 Task: Find connections with filter location Magog with filter topic #Brandingwith filter profile language Spanish with filter current company Microchip Technology Inc. with filter school St. Agnes College, Mangalore-575002 with filter industry Retail Apparel and Fashion with filter service category Management Consulting with filter keywords title VP of Miscellaneous Stuff
Action: Mouse moved to (217, 277)
Screenshot: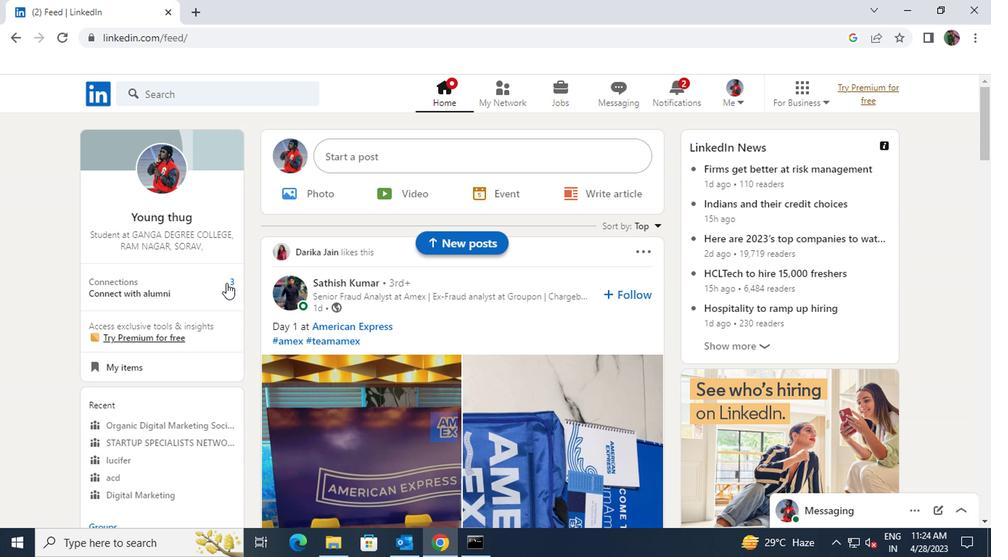 
Action: Mouse pressed left at (217, 277)
Screenshot: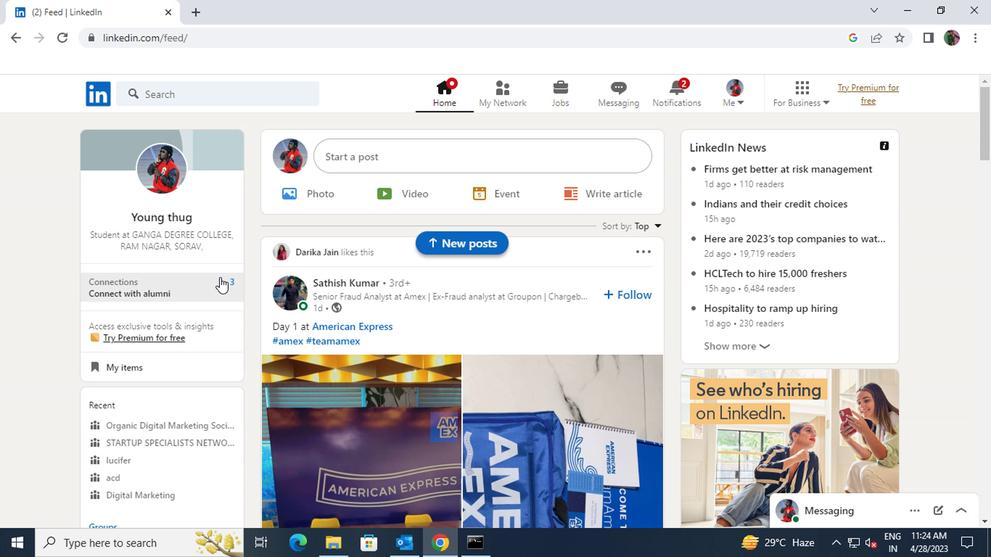
Action: Mouse moved to (218, 186)
Screenshot: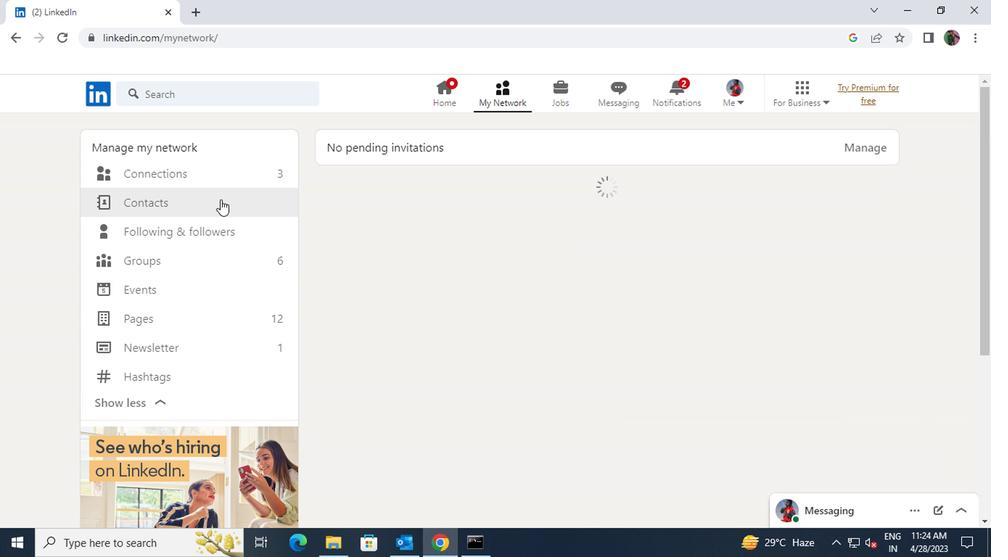 
Action: Mouse pressed left at (218, 186)
Screenshot: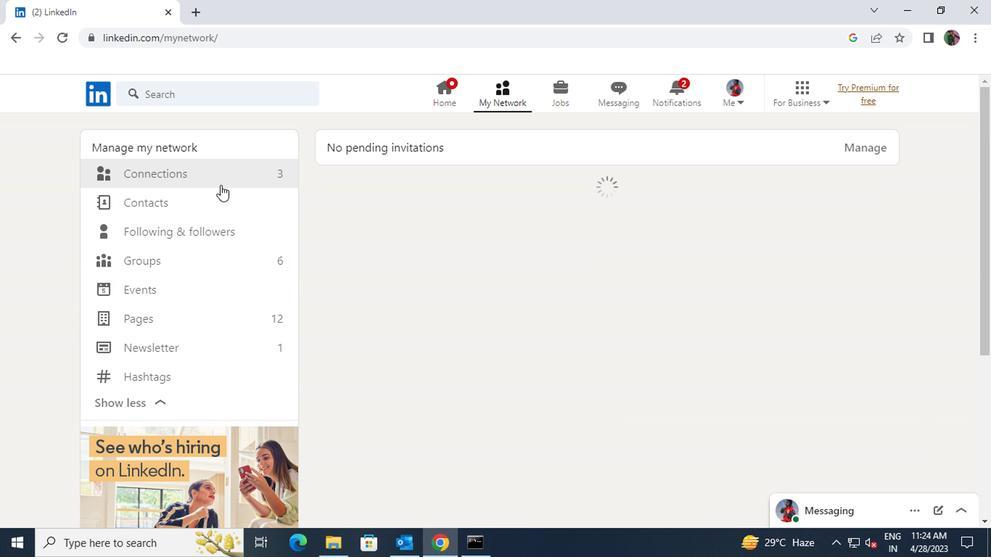 
Action: Mouse moved to (218, 179)
Screenshot: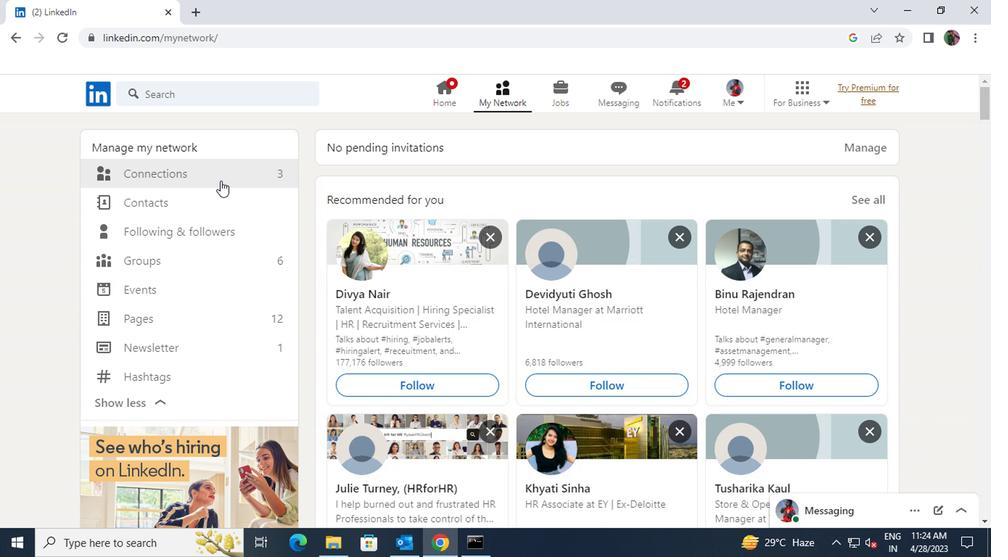 
Action: Mouse pressed left at (218, 179)
Screenshot: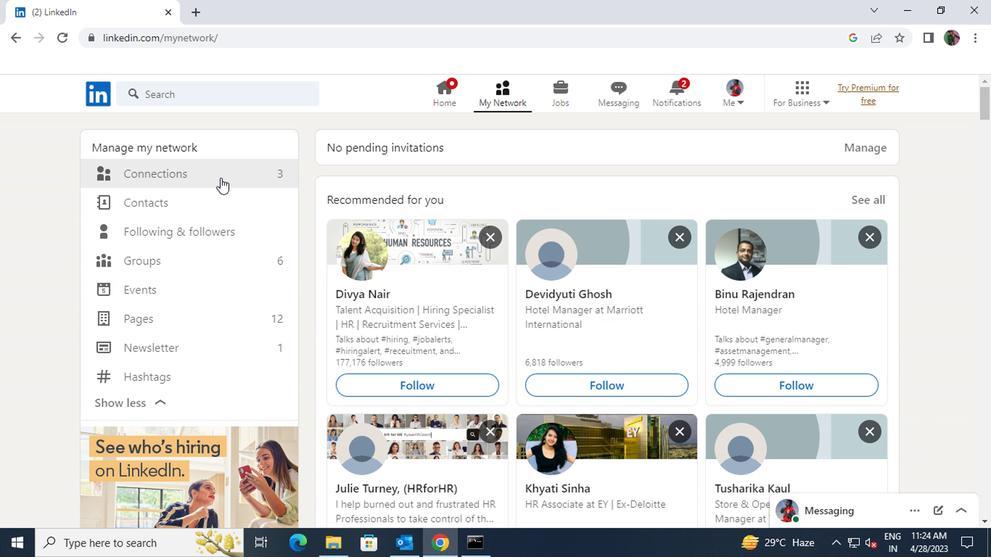 
Action: Mouse moved to (592, 177)
Screenshot: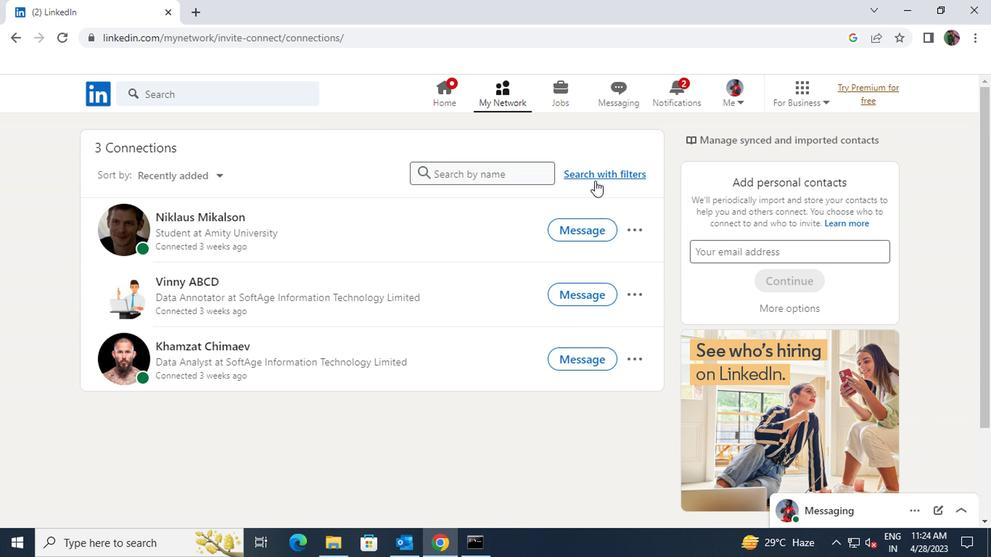 
Action: Mouse pressed left at (592, 177)
Screenshot: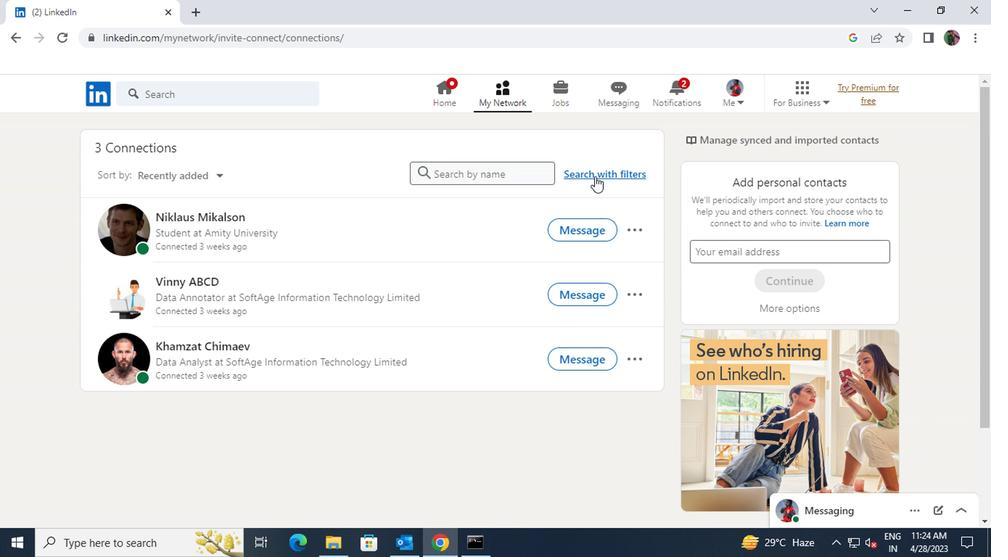 
Action: Mouse moved to (527, 130)
Screenshot: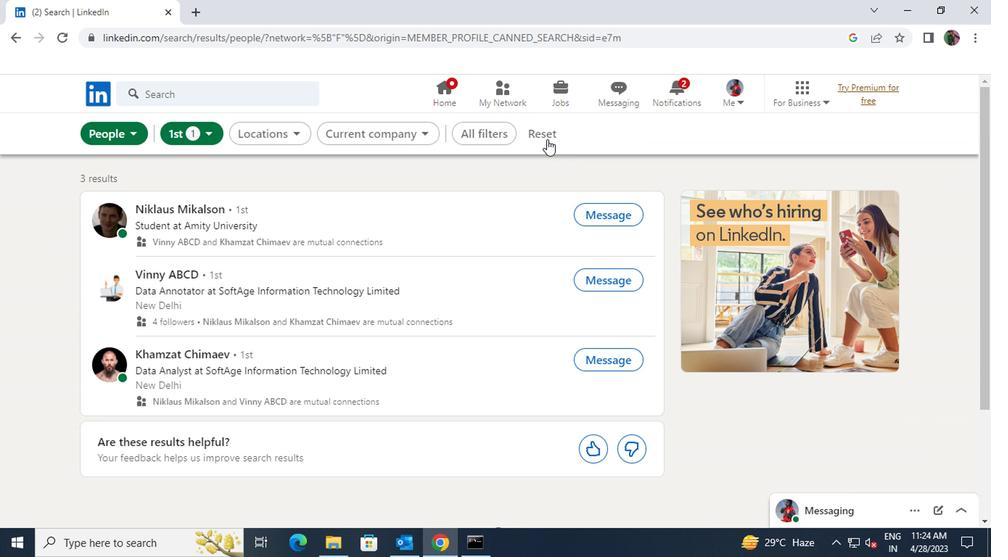 
Action: Mouse pressed left at (527, 130)
Screenshot: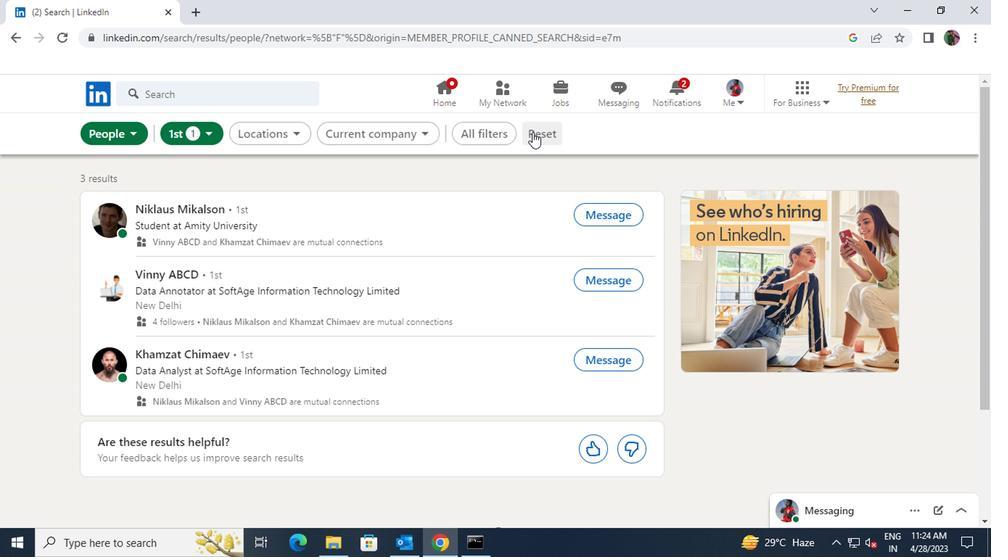 
Action: Mouse moved to (516, 128)
Screenshot: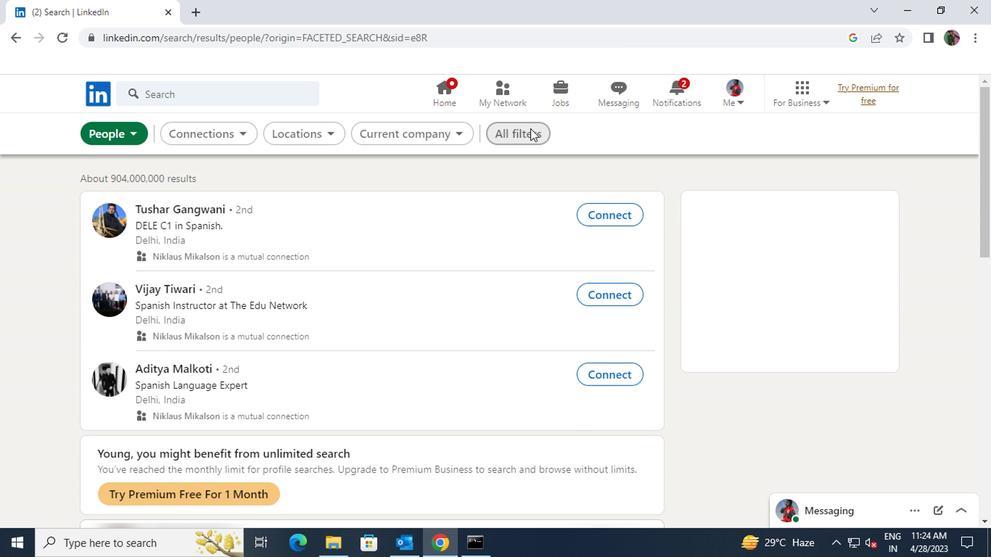 
Action: Mouse pressed left at (516, 128)
Screenshot: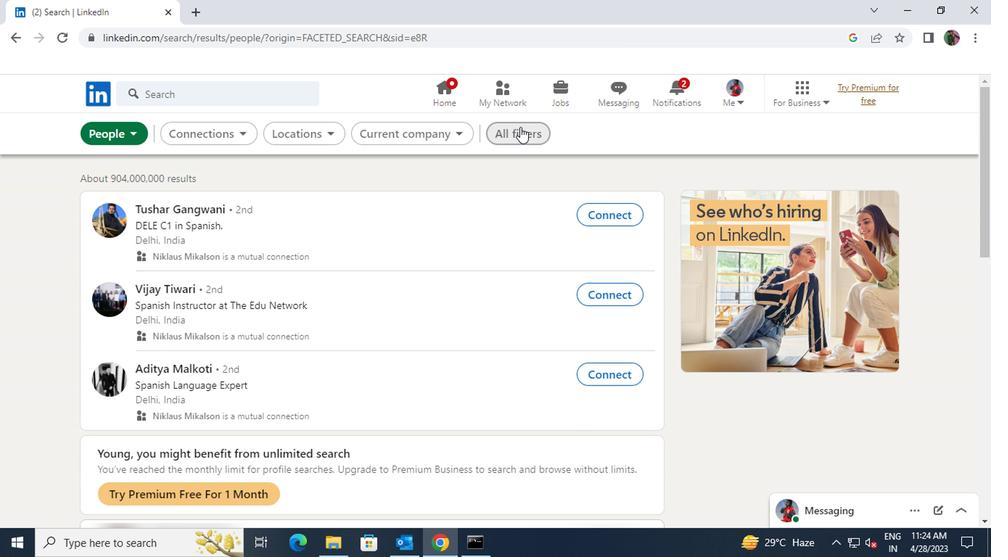 
Action: Mouse moved to (799, 339)
Screenshot: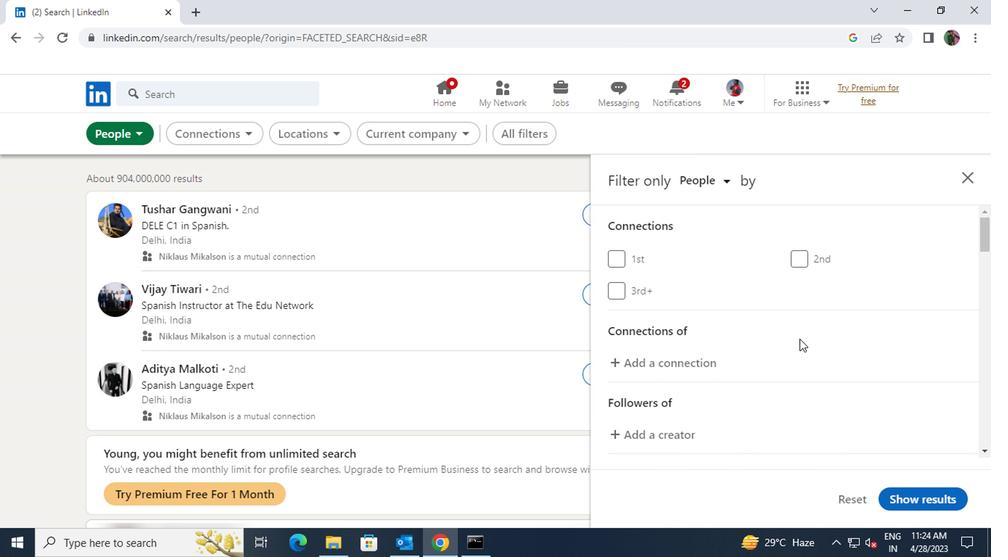 
Action: Mouse scrolled (799, 338) with delta (0, 0)
Screenshot: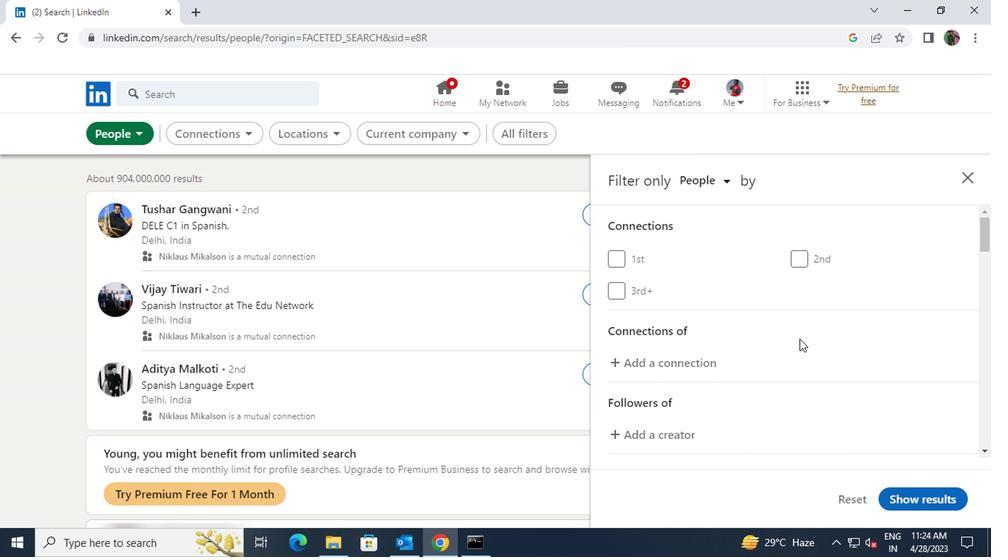 
Action: Mouse scrolled (799, 338) with delta (0, 0)
Screenshot: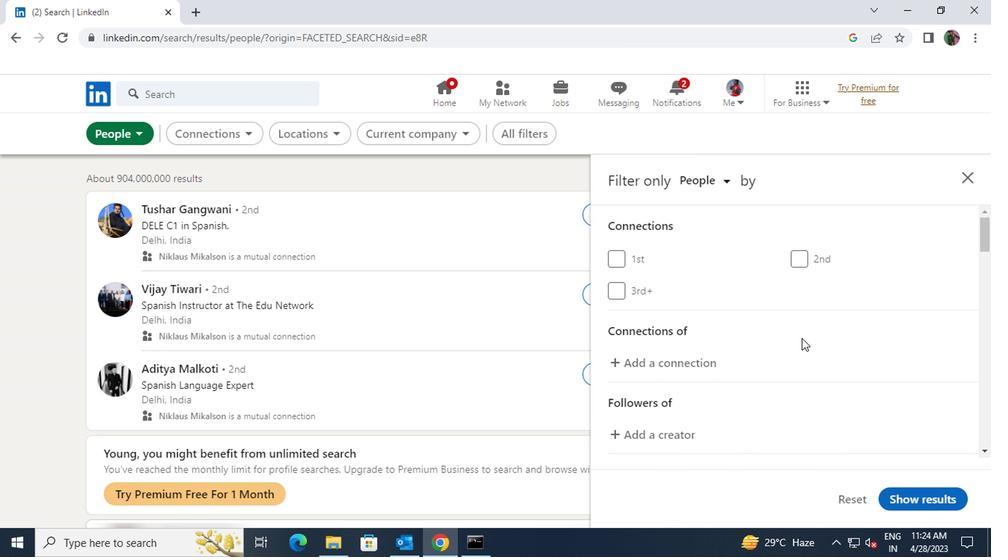 
Action: Mouse moved to (799, 338)
Screenshot: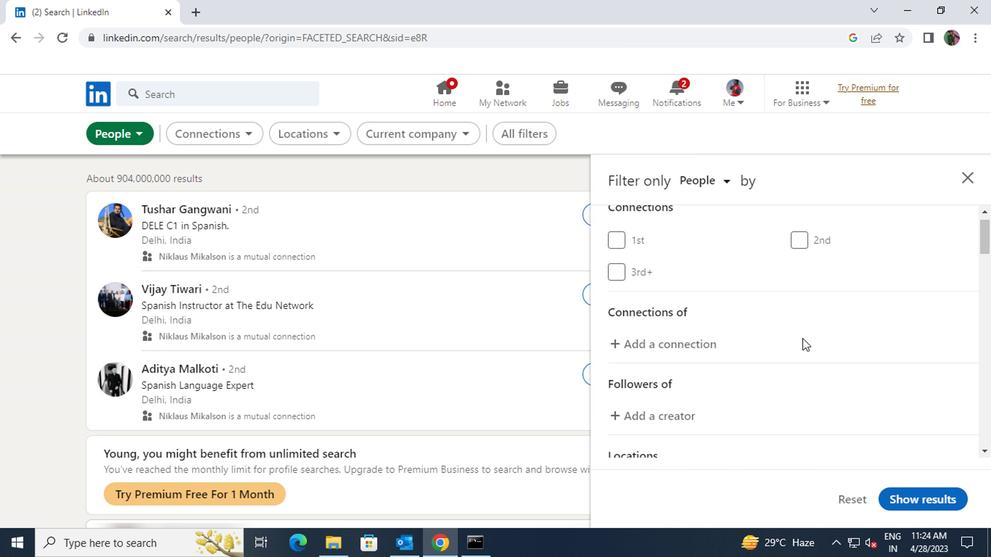 
Action: Mouse scrolled (799, 338) with delta (0, 0)
Screenshot: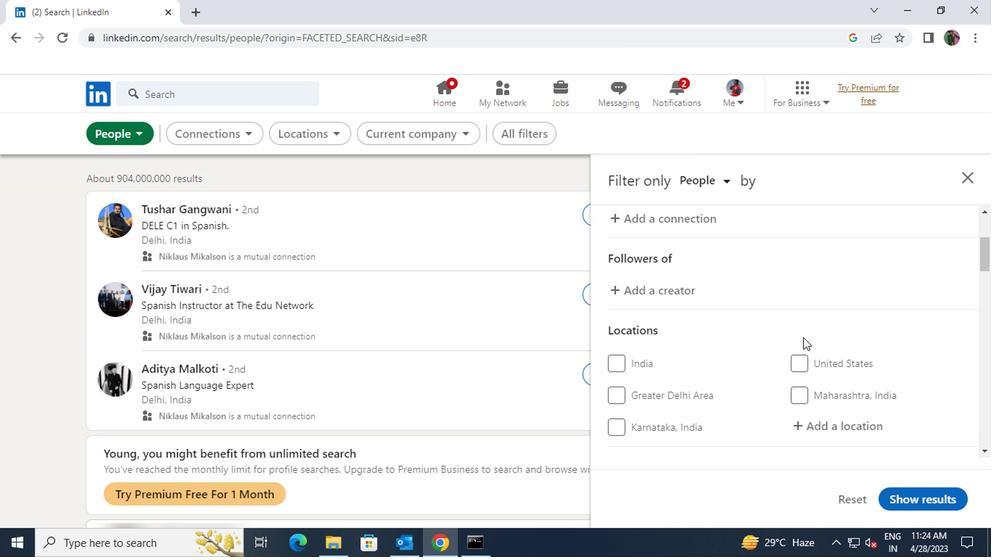 
Action: Mouse moved to (799, 347)
Screenshot: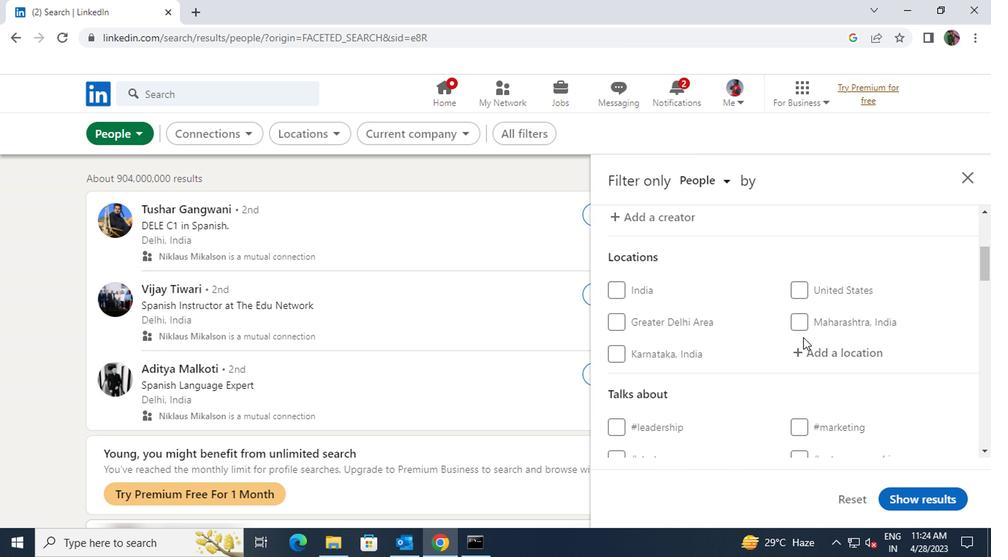 
Action: Mouse pressed left at (799, 347)
Screenshot: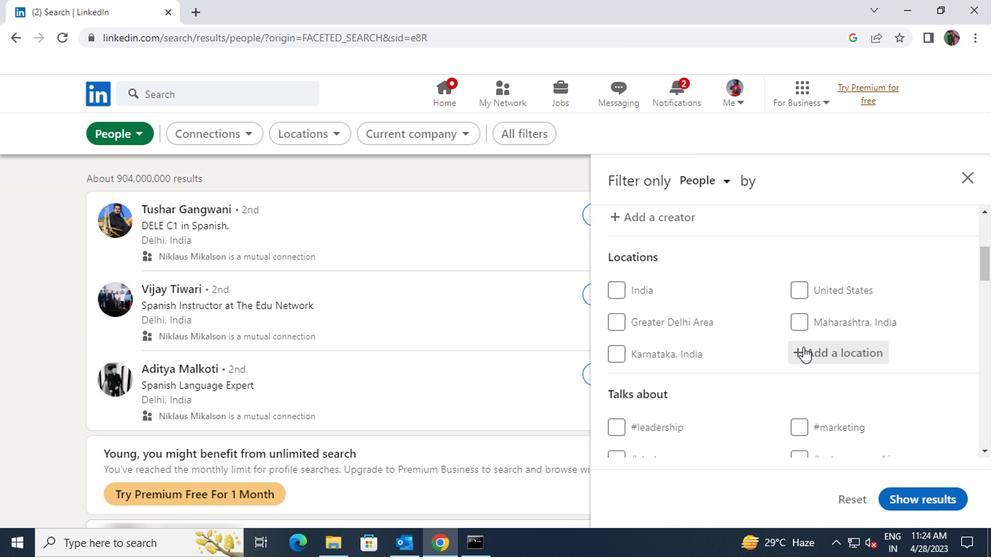 
Action: Key pressed <Key.shift>MAGOG
Screenshot: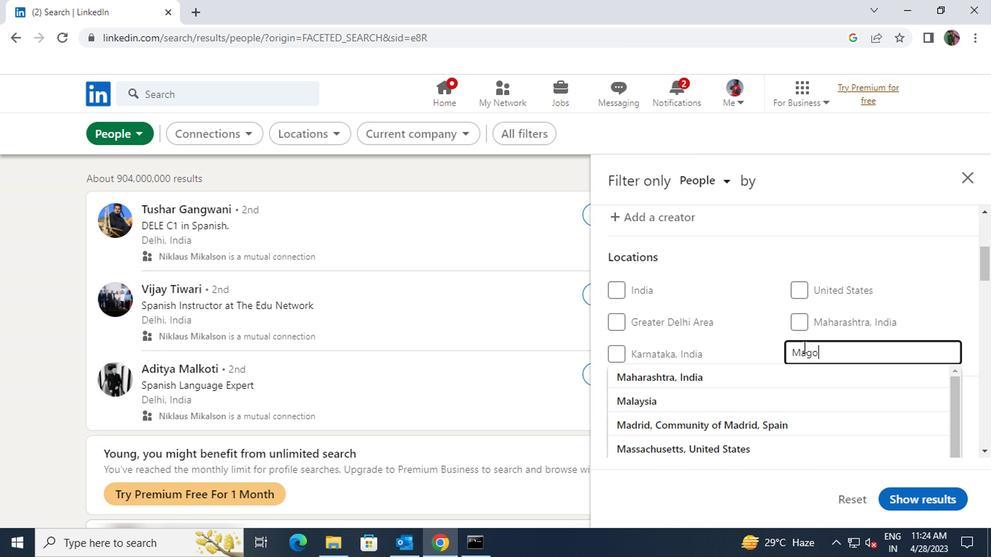 
Action: Mouse moved to (791, 373)
Screenshot: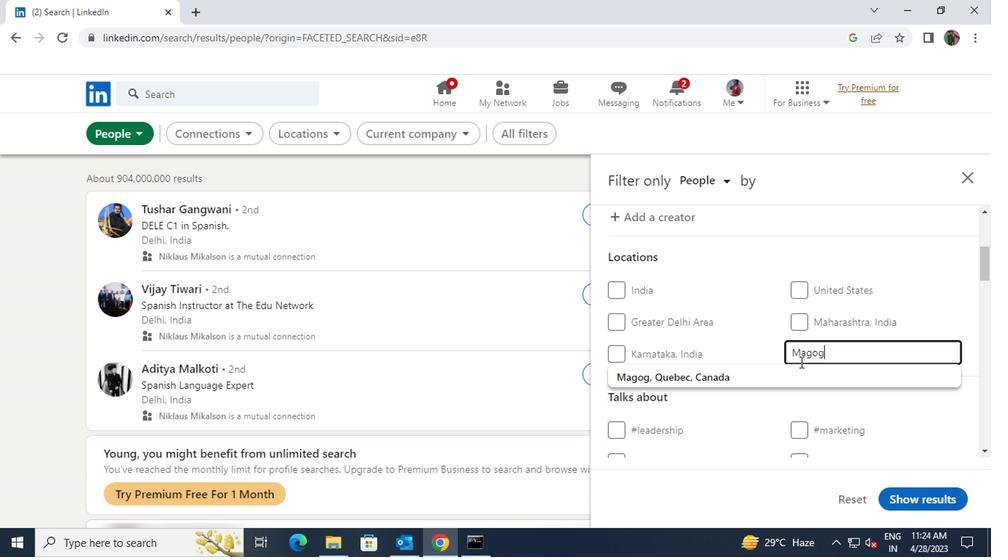
Action: Mouse pressed left at (791, 373)
Screenshot: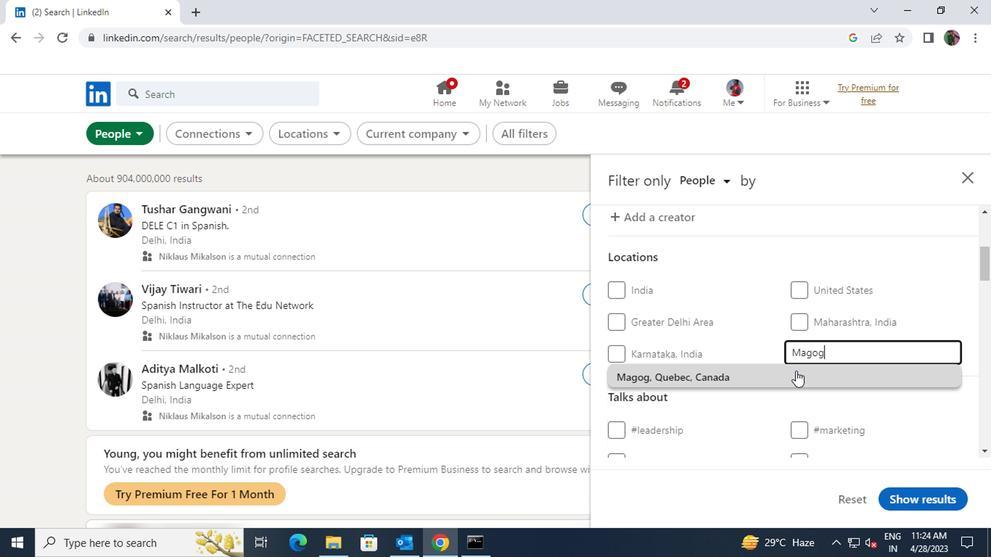 
Action: Mouse scrolled (791, 372) with delta (0, 0)
Screenshot: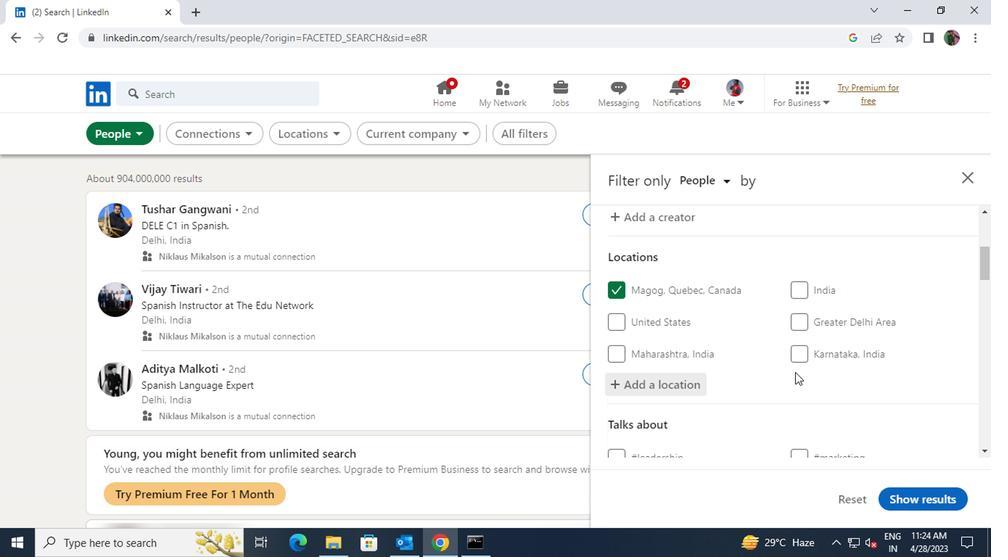 
Action: Mouse scrolled (791, 372) with delta (0, 0)
Screenshot: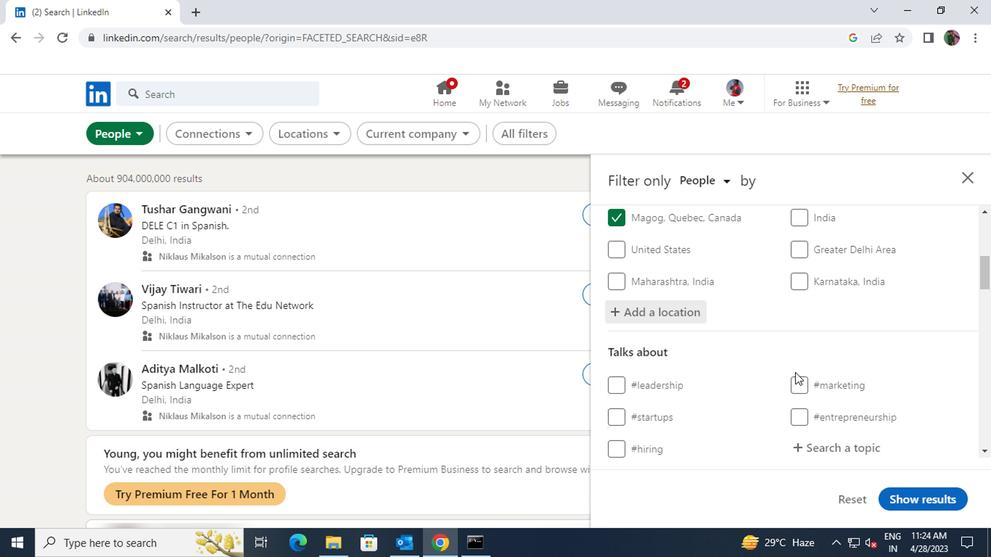 
Action: Mouse moved to (792, 376)
Screenshot: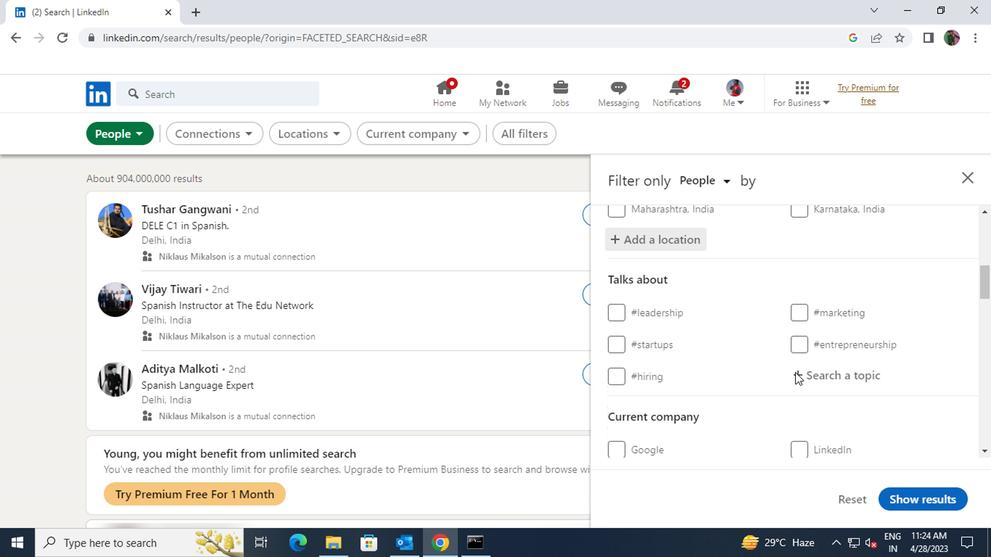 
Action: Mouse pressed left at (792, 376)
Screenshot: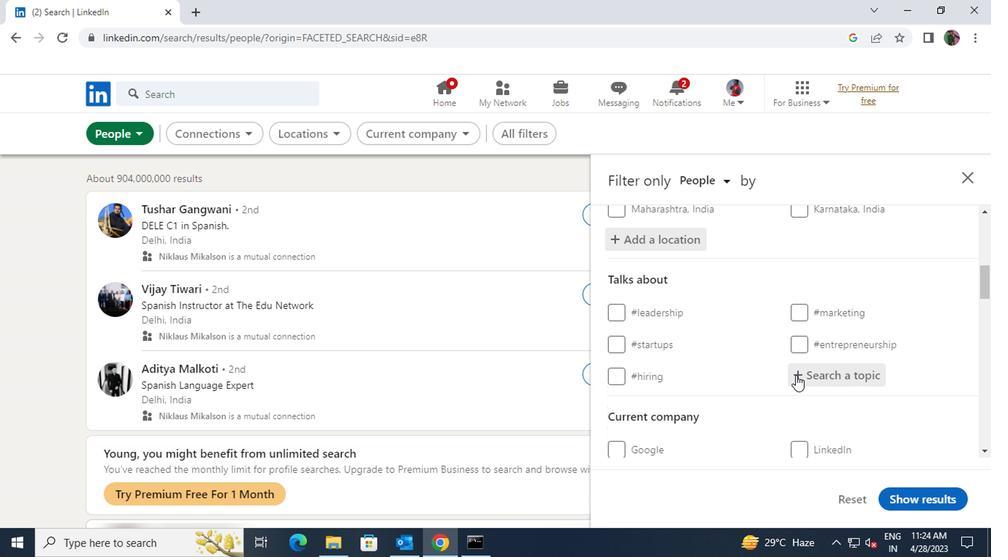 
Action: Key pressed <Key.shift>BRANDING
Screenshot: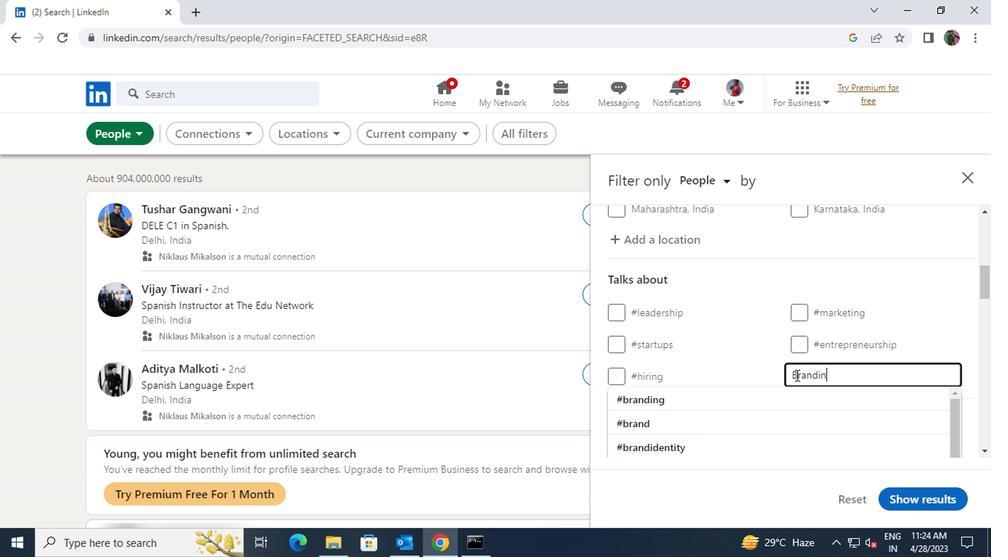 
Action: Mouse moved to (785, 395)
Screenshot: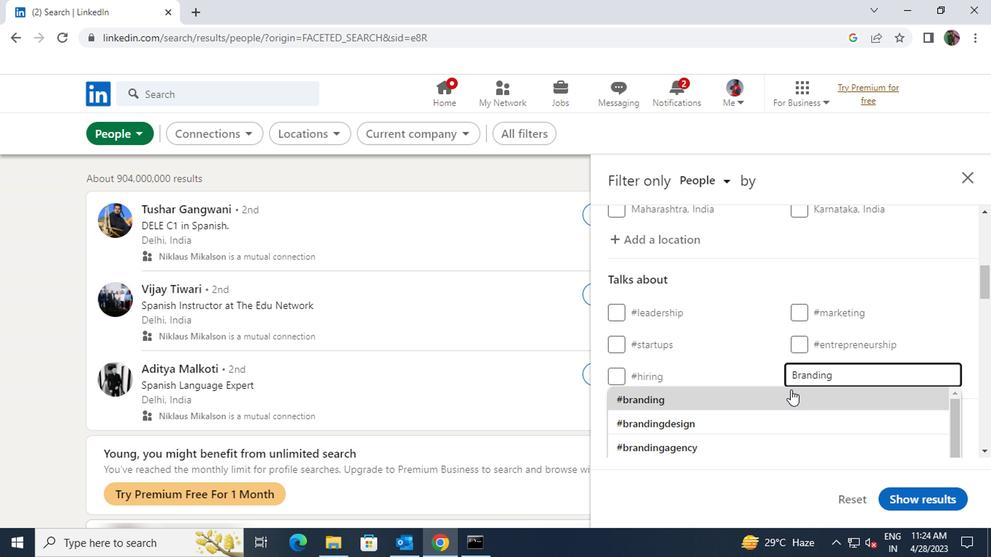 
Action: Mouse pressed left at (785, 395)
Screenshot: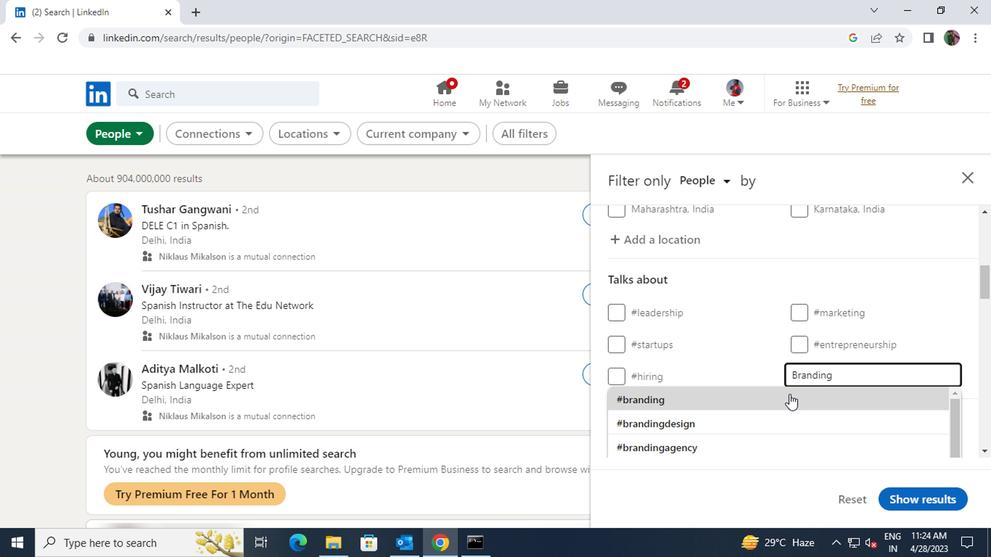 
Action: Mouse scrolled (785, 394) with delta (0, -1)
Screenshot: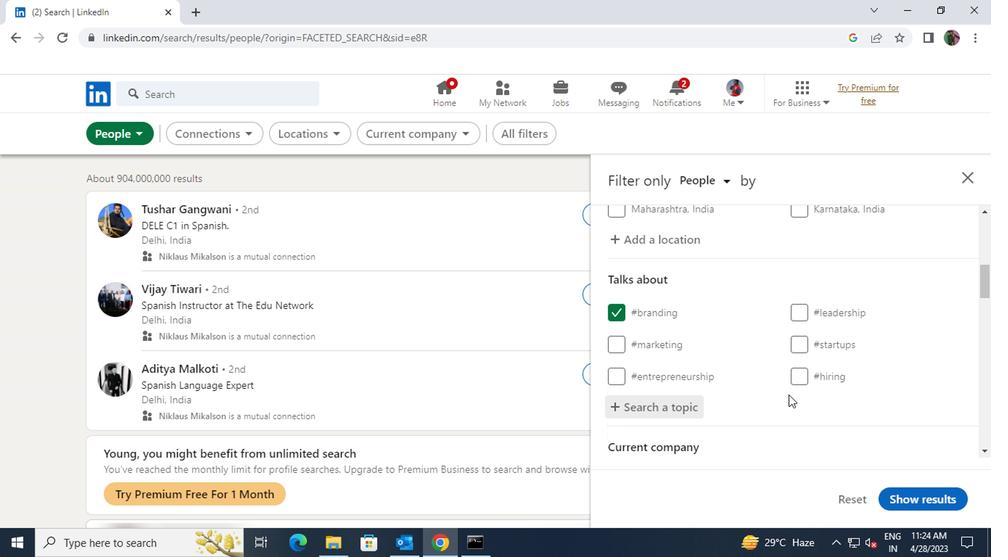 
Action: Mouse scrolled (785, 394) with delta (0, -1)
Screenshot: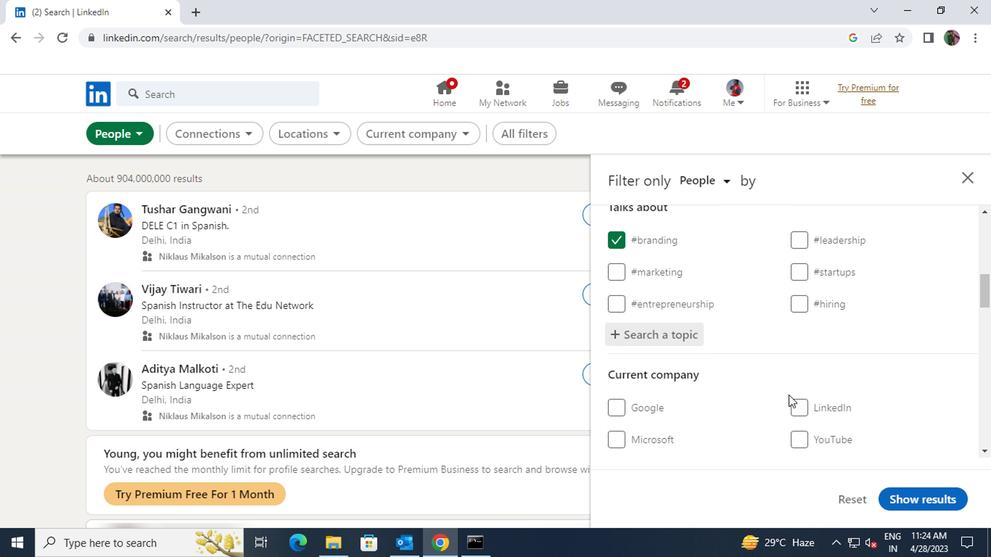 
Action: Mouse scrolled (785, 394) with delta (0, -1)
Screenshot: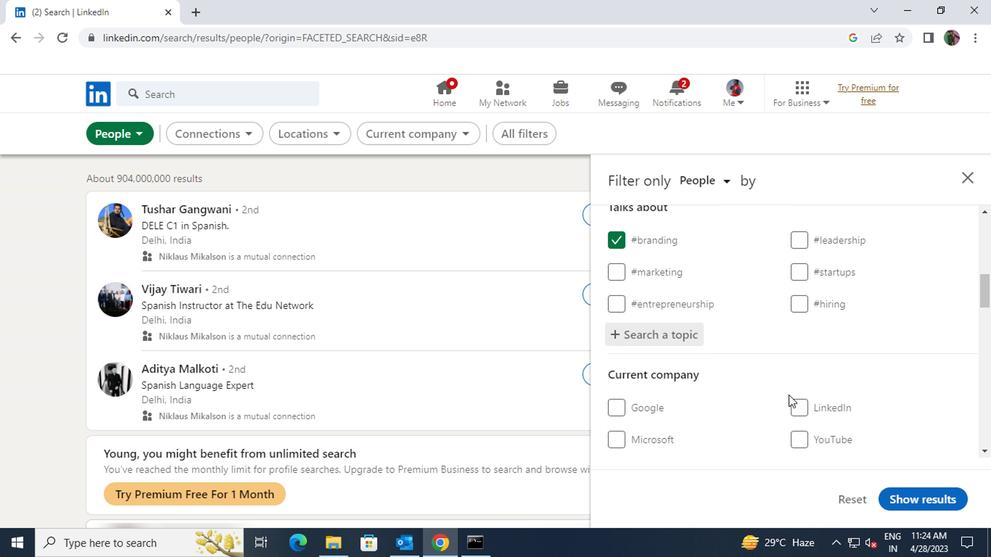 
Action: Mouse scrolled (785, 394) with delta (0, -1)
Screenshot: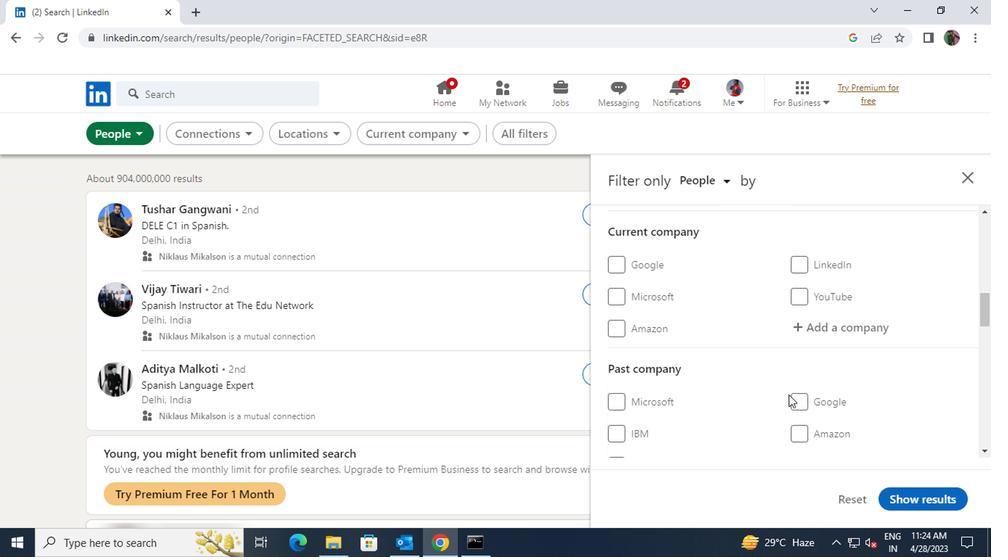 
Action: Mouse scrolled (785, 394) with delta (0, -1)
Screenshot: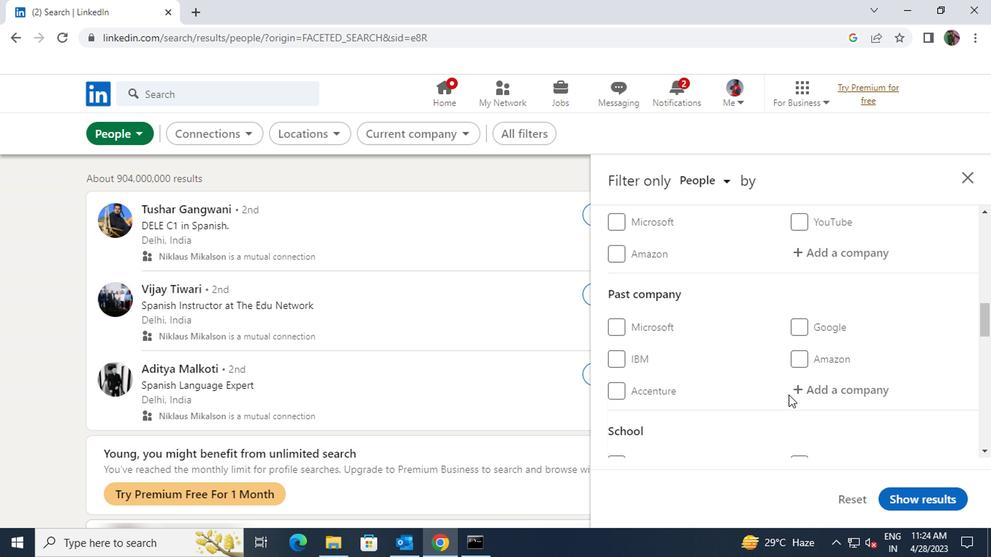 
Action: Mouse scrolled (785, 394) with delta (0, -1)
Screenshot: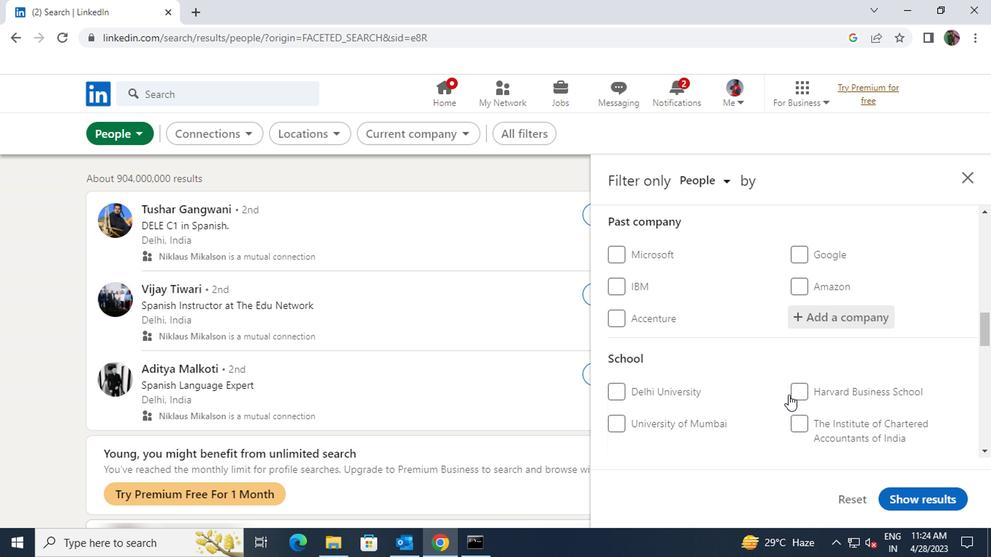 
Action: Mouse scrolled (785, 394) with delta (0, -1)
Screenshot: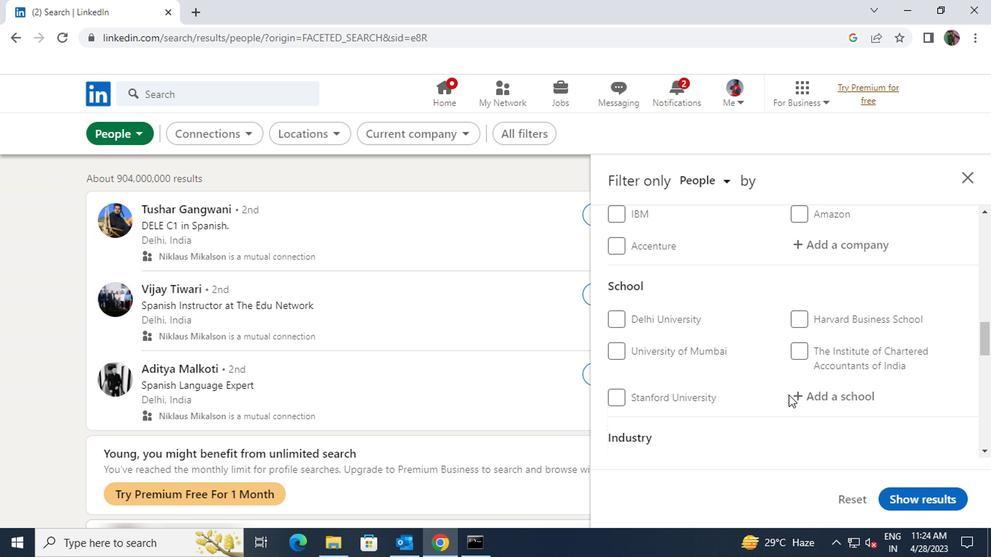
Action: Mouse scrolled (785, 394) with delta (0, -1)
Screenshot: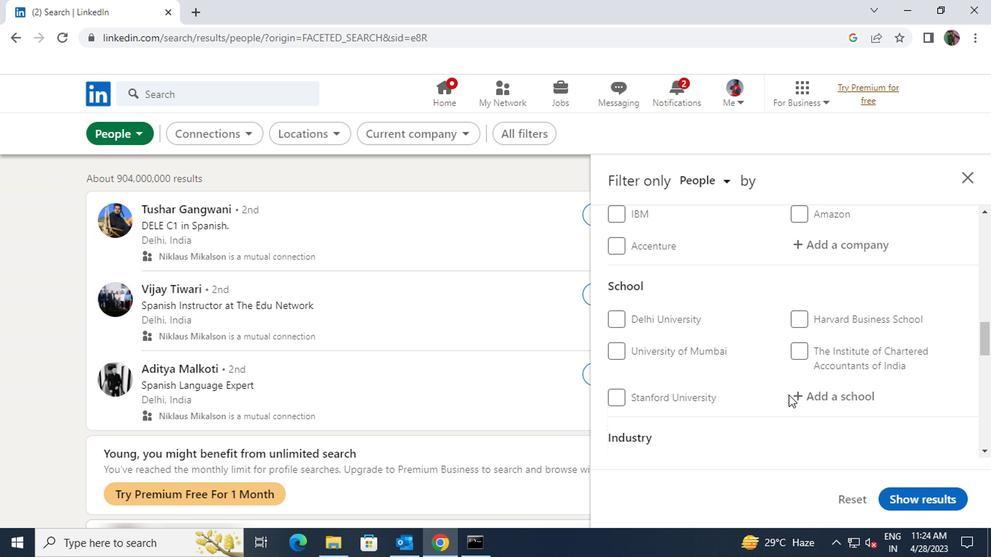 
Action: Mouse scrolled (785, 394) with delta (0, -1)
Screenshot: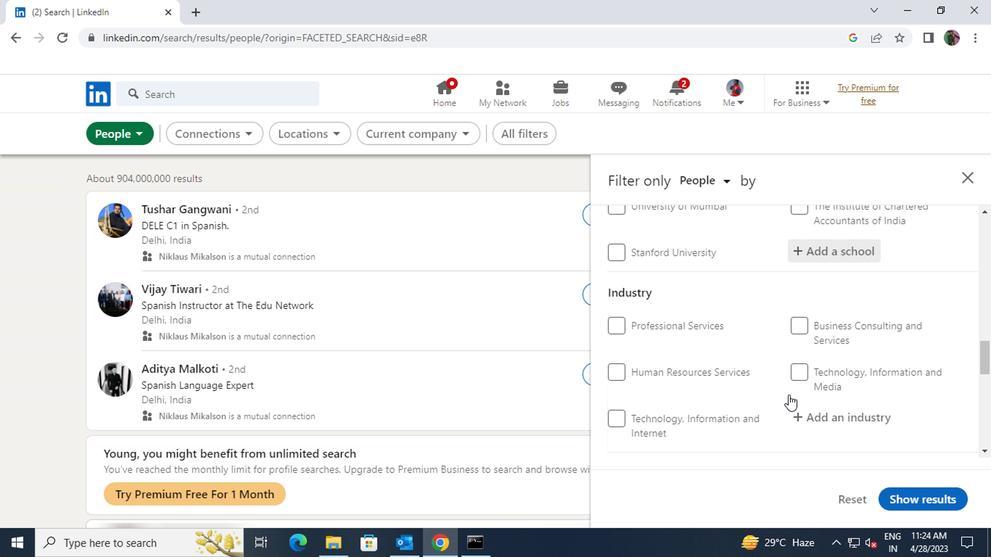 
Action: Mouse scrolled (785, 394) with delta (0, -1)
Screenshot: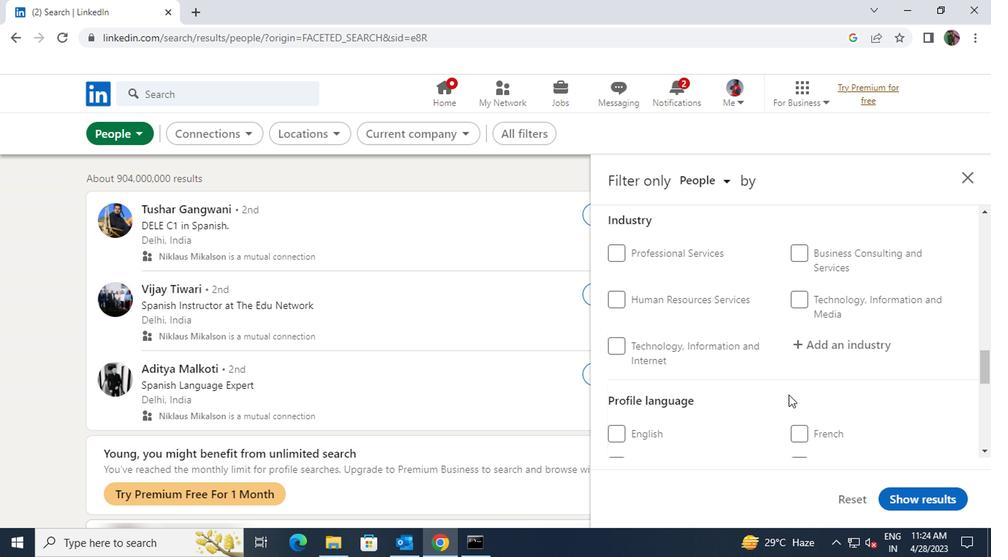 
Action: Mouse moved to (618, 392)
Screenshot: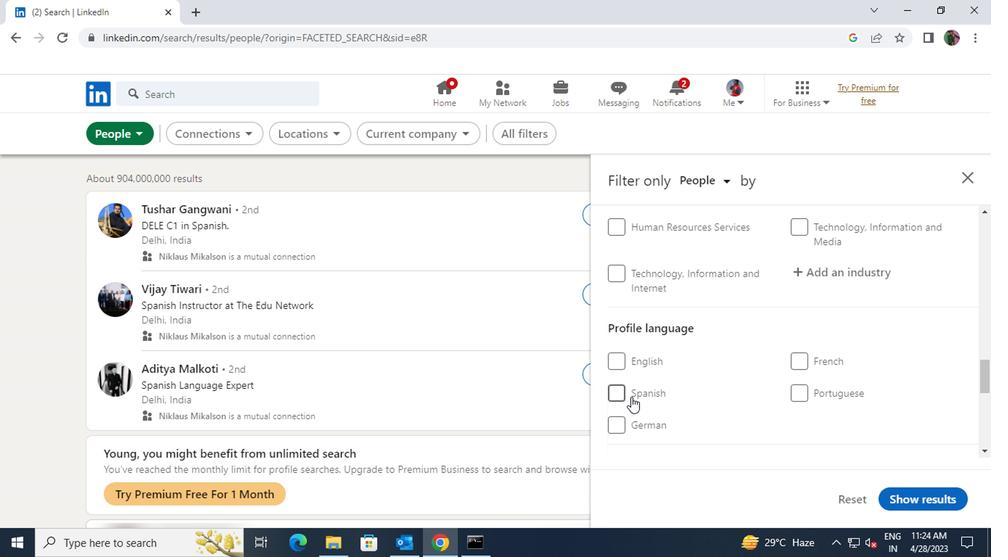 
Action: Mouse pressed left at (618, 392)
Screenshot: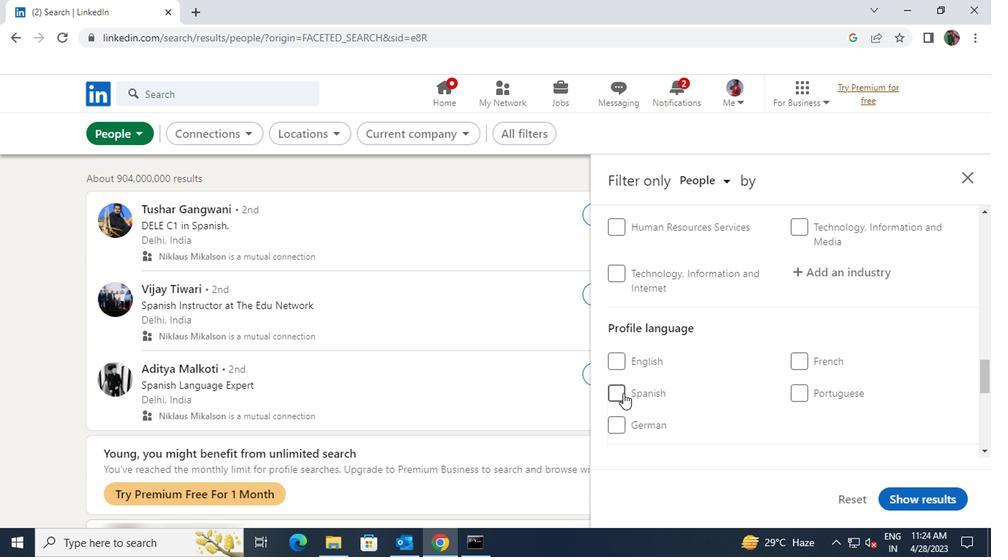 
Action: Mouse moved to (716, 392)
Screenshot: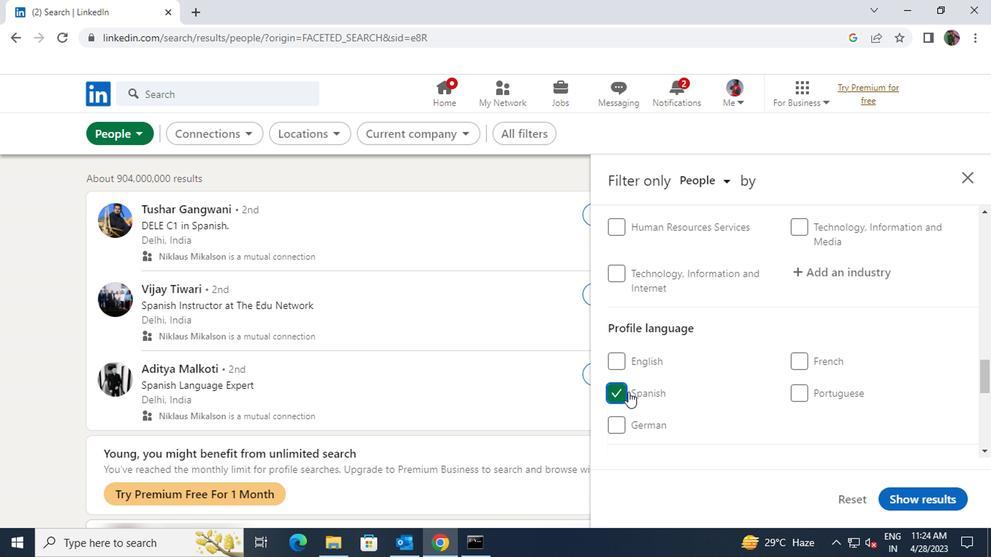 
Action: Mouse scrolled (716, 392) with delta (0, 0)
Screenshot: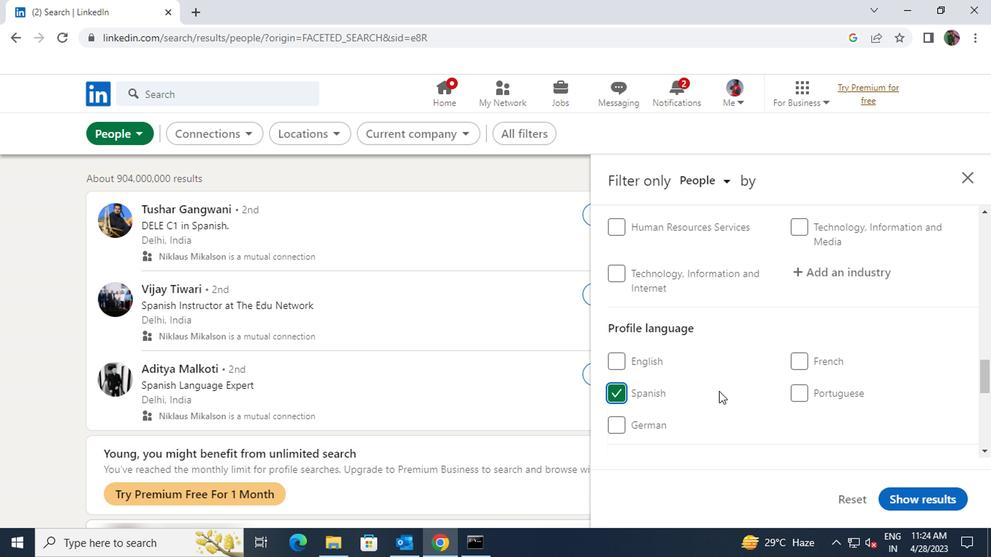 
Action: Mouse scrolled (716, 392) with delta (0, 0)
Screenshot: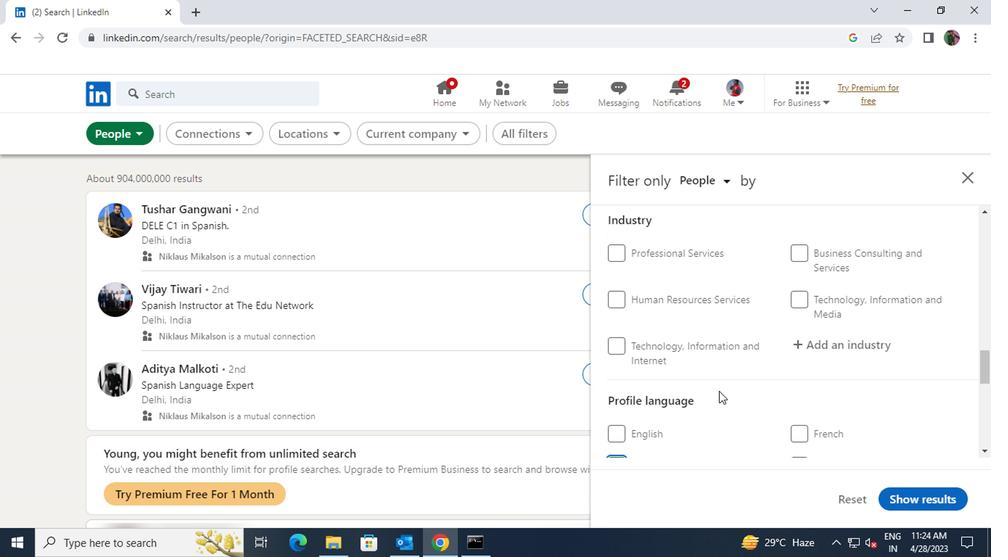 
Action: Mouse scrolled (716, 392) with delta (0, 0)
Screenshot: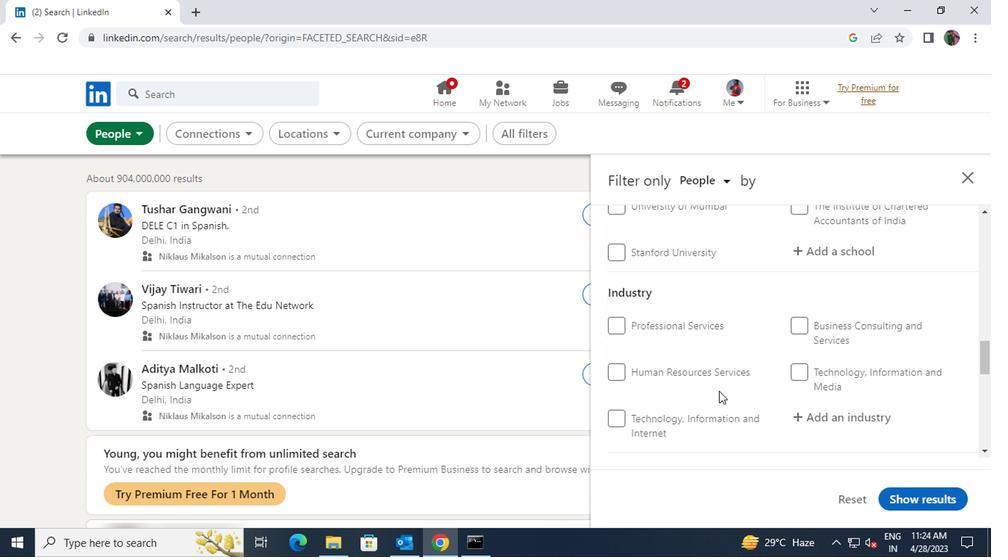 
Action: Mouse scrolled (716, 392) with delta (0, 0)
Screenshot: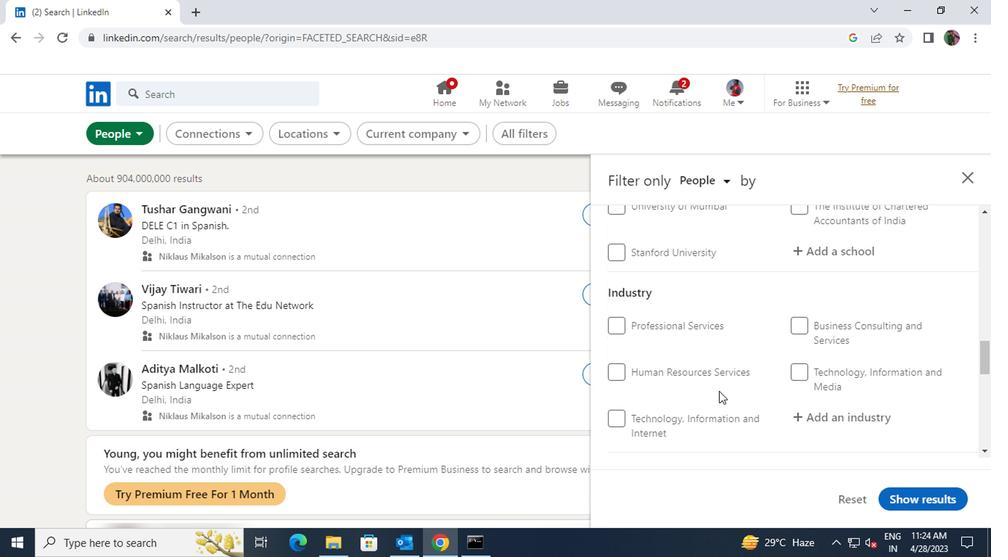 
Action: Mouse scrolled (716, 392) with delta (0, 0)
Screenshot: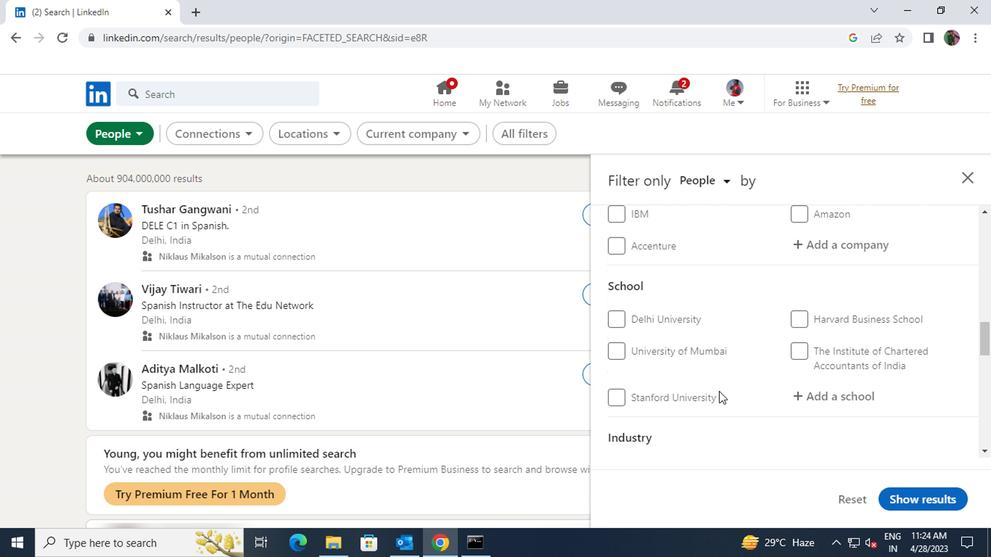 
Action: Mouse moved to (797, 340)
Screenshot: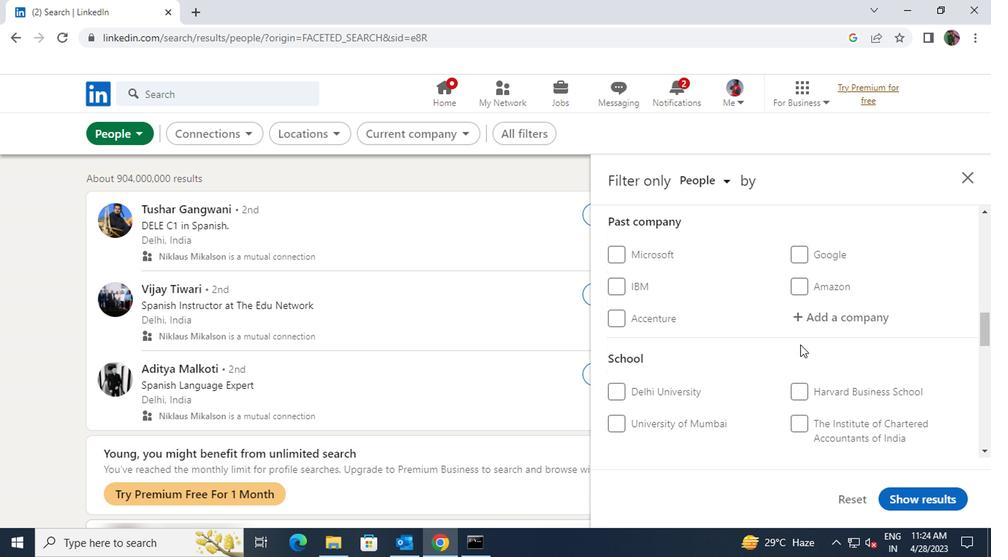 
Action: Mouse scrolled (797, 340) with delta (0, 0)
Screenshot: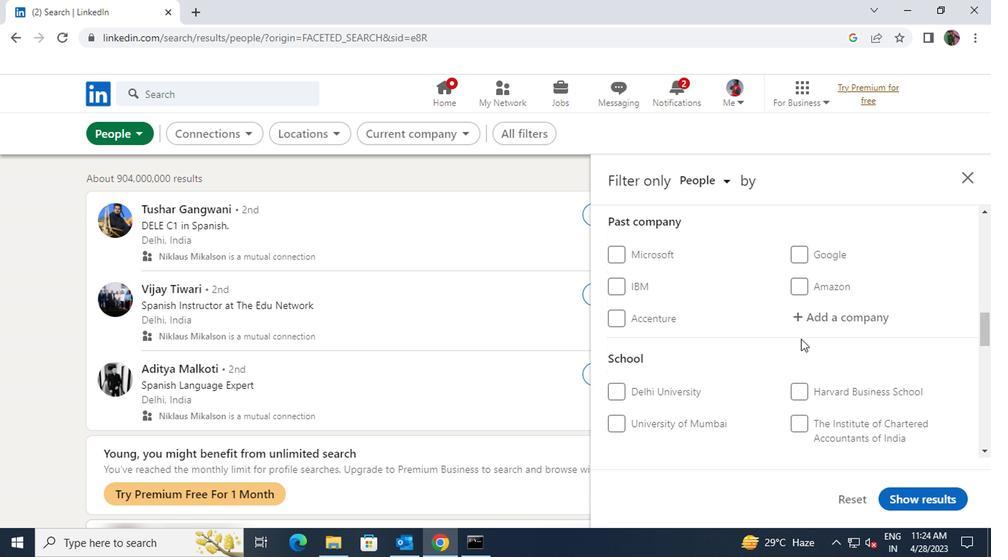 
Action: Mouse scrolled (797, 340) with delta (0, 0)
Screenshot: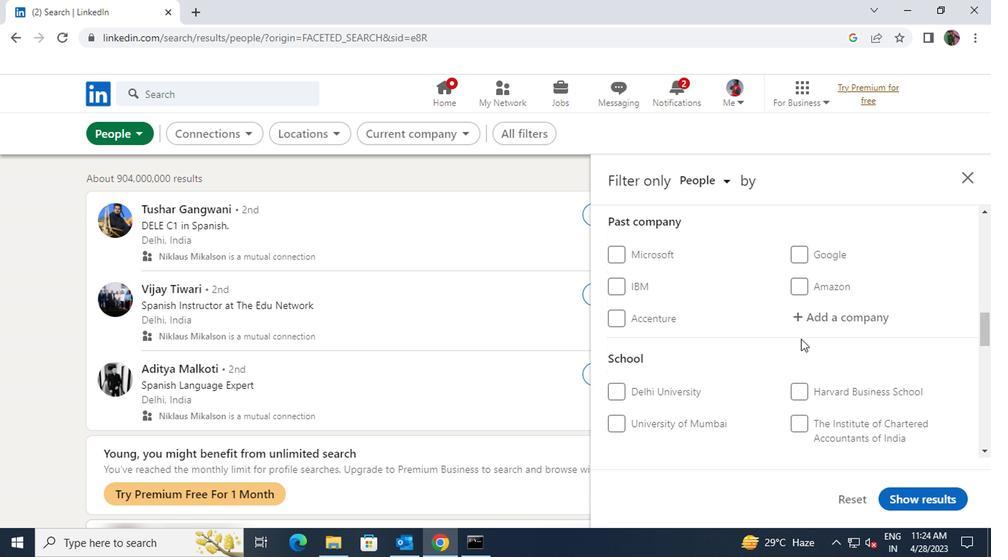 
Action: Mouse moved to (798, 329)
Screenshot: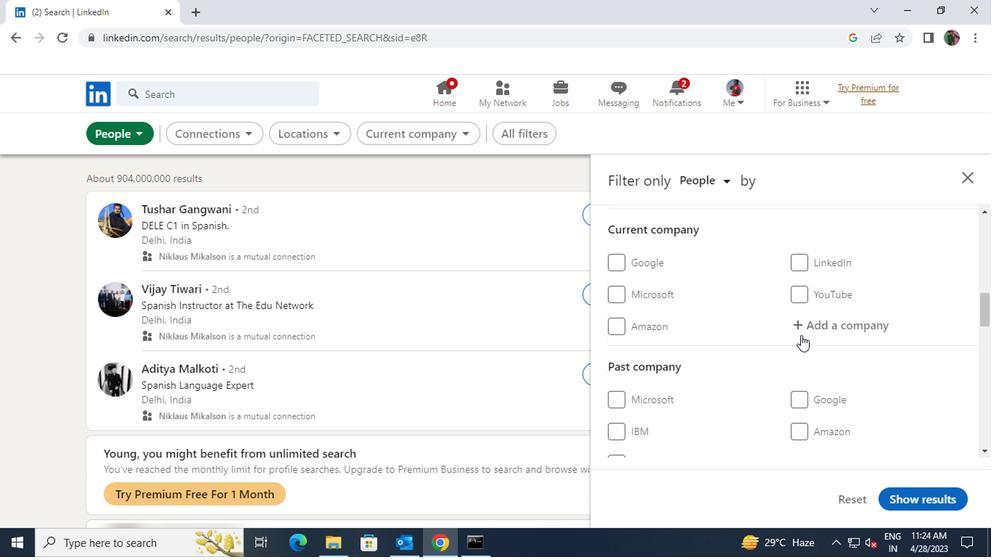 
Action: Mouse pressed left at (798, 329)
Screenshot: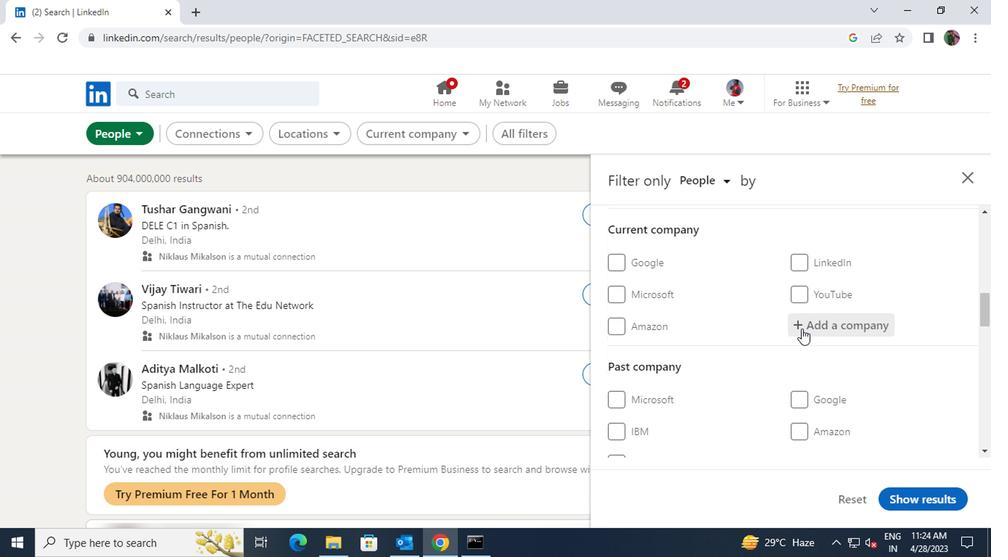 
Action: Key pressed <Key.shift><Key.shift><Key.shift>MICROCHIP
Screenshot: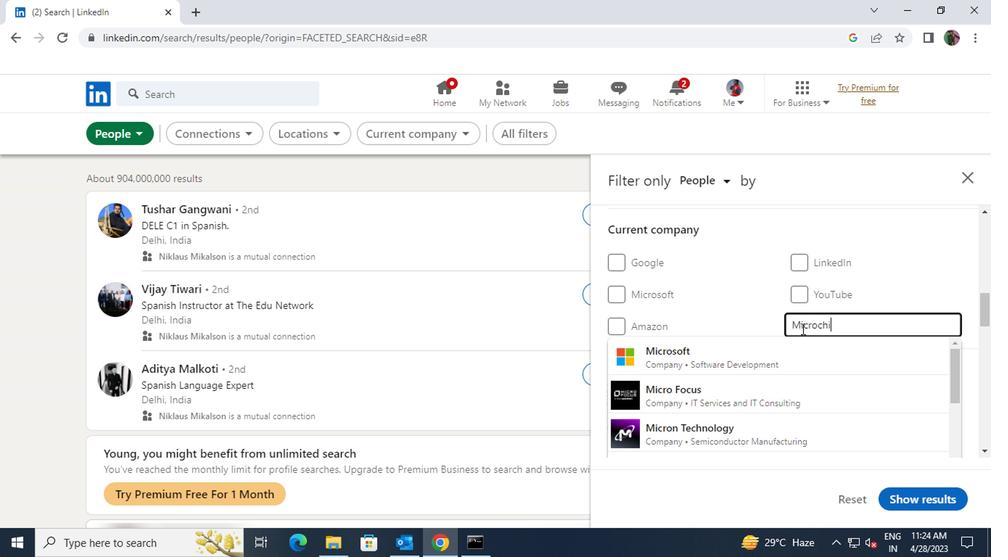 
Action: Mouse moved to (792, 349)
Screenshot: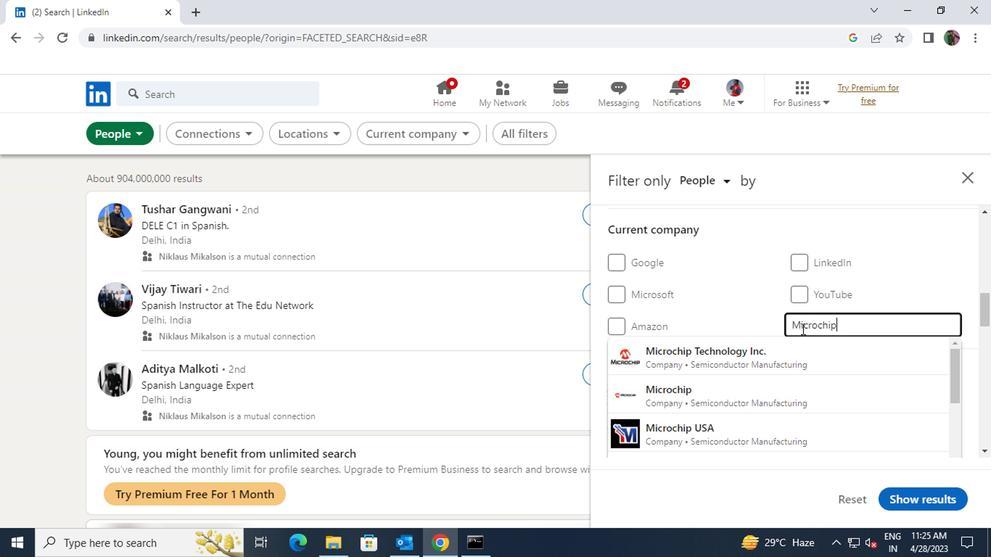 
Action: Mouse pressed left at (792, 349)
Screenshot: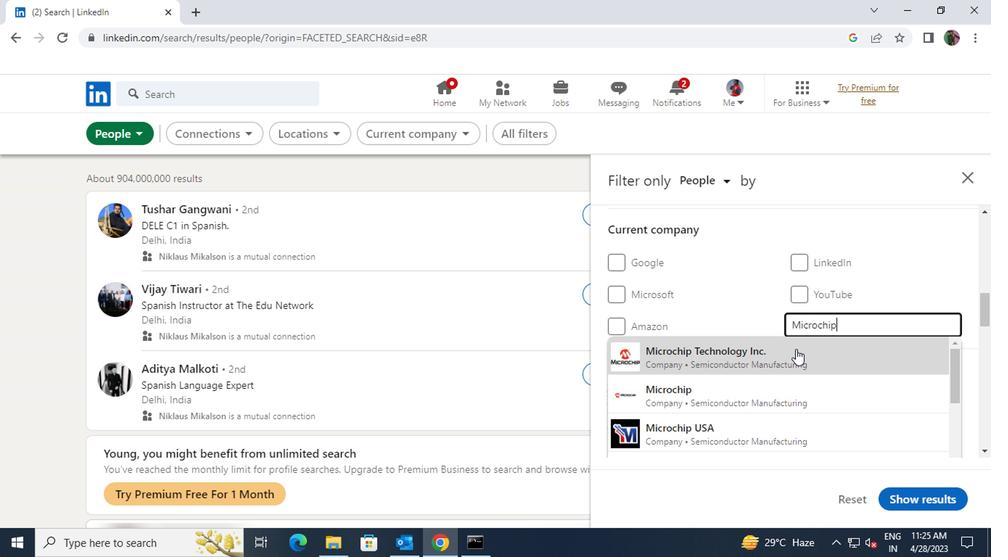 
Action: Mouse scrolled (792, 349) with delta (0, 0)
Screenshot: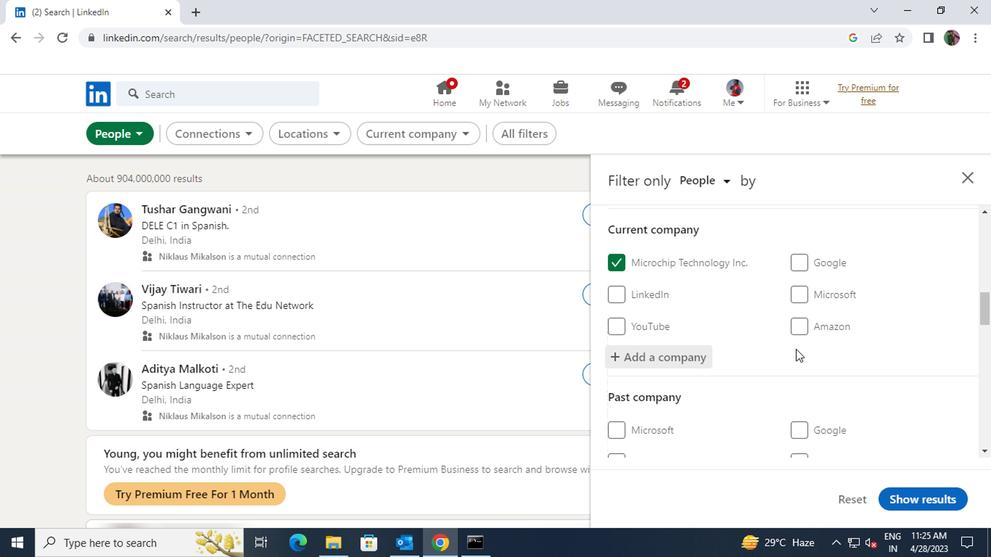 
Action: Mouse scrolled (792, 349) with delta (0, 0)
Screenshot: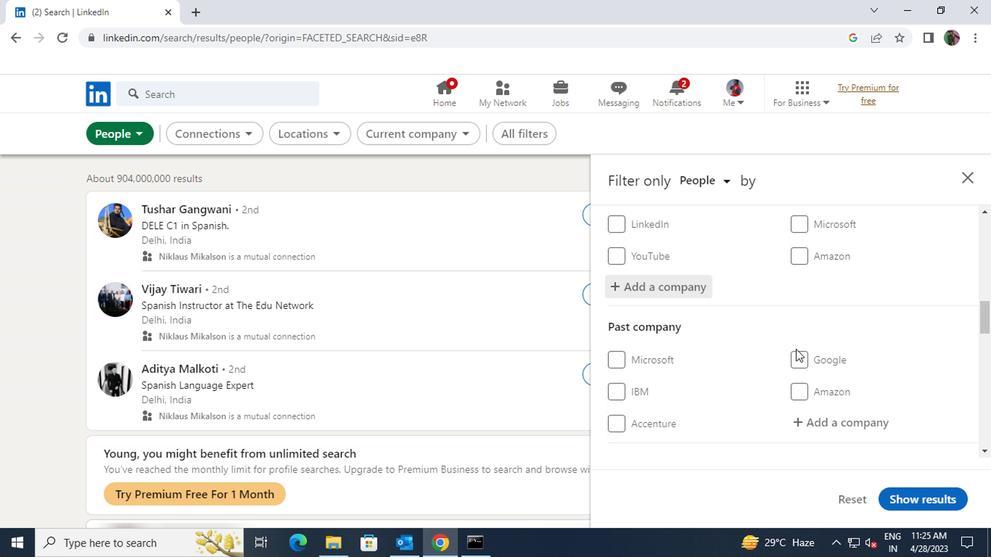 
Action: Mouse moved to (792, 344)
Screenshot: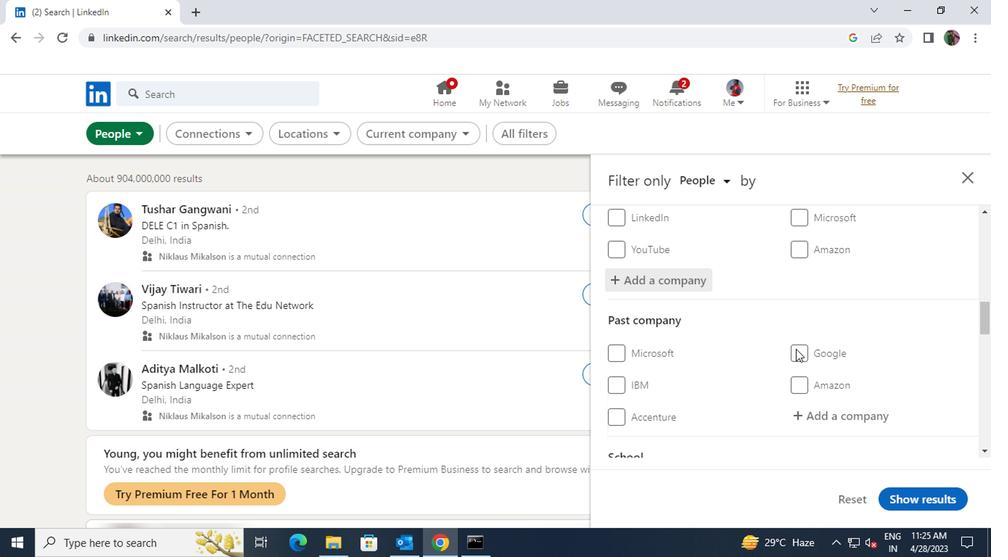 
Action: Mouse scrolled (792, 343) with delta (0, 0)
Screenshot: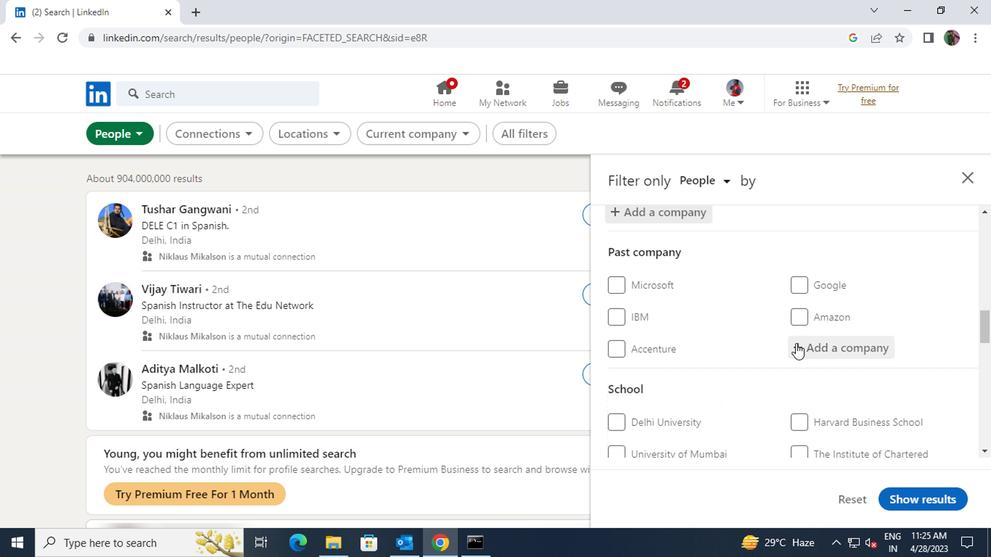
Action: Mouse moved to (804, 416)
Screenshot: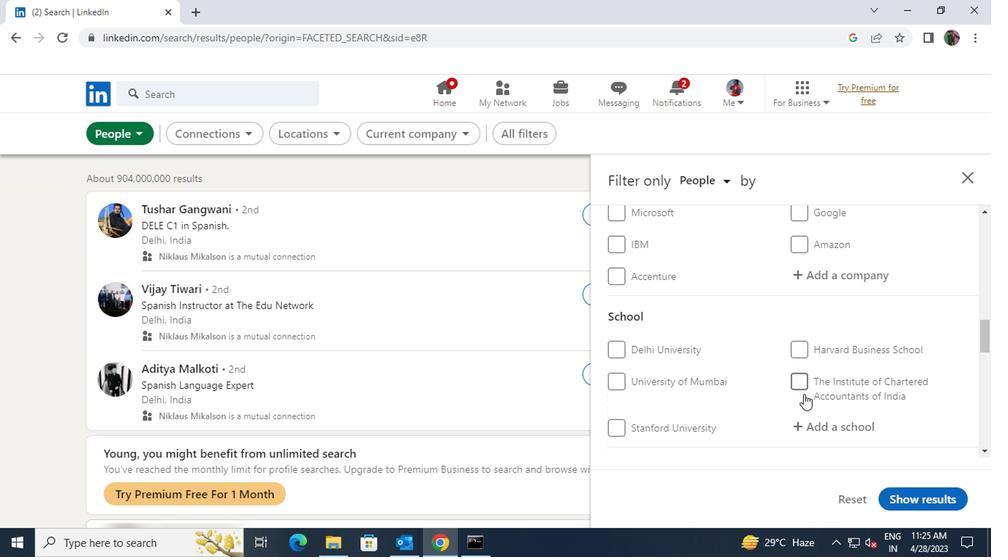 
Action: Mouse pressed left at (804, 416)
Screenshot: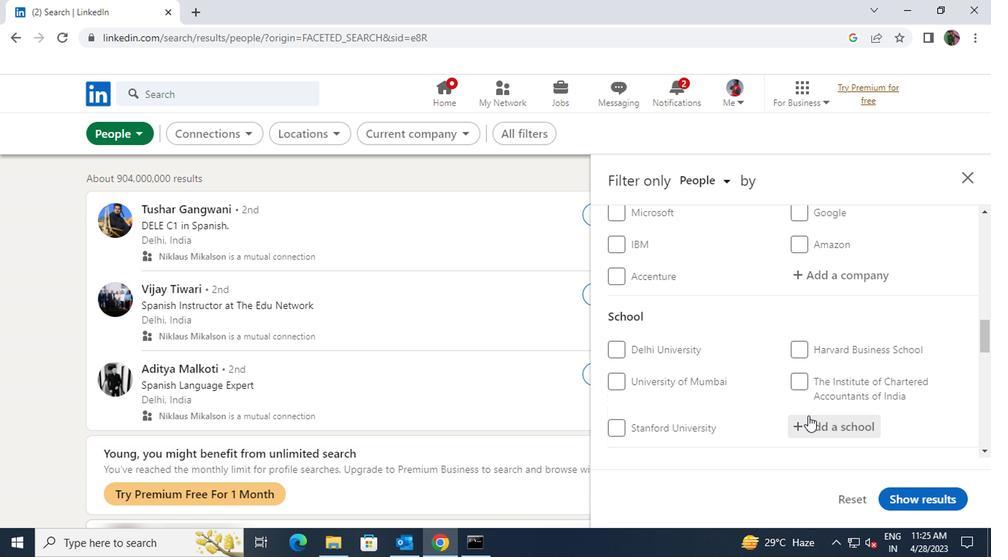 
Action: Key pressed <Key.shift><Key.shift><Key.shift><Key.shift>ST.<Key.shift><Key.shift>AGNES
Screenshot: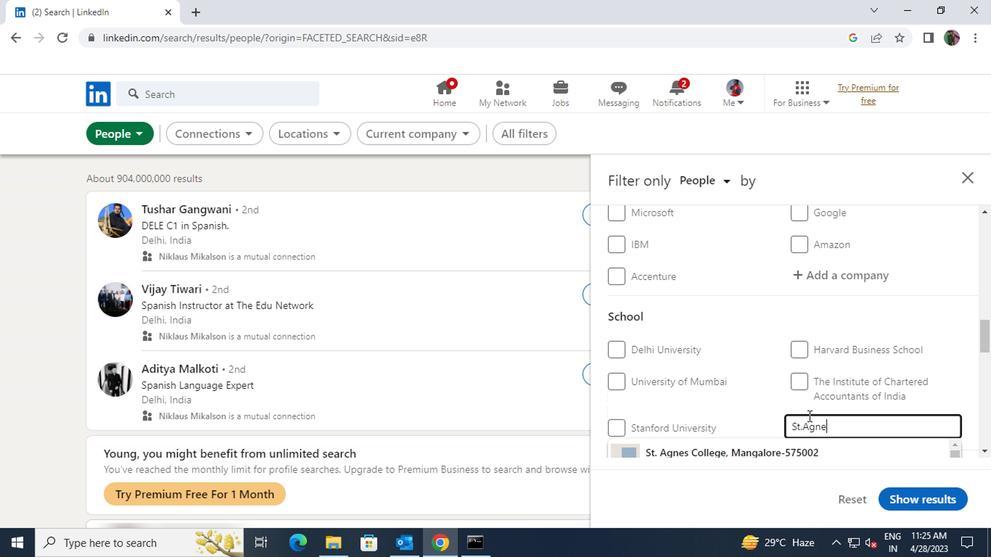 
Action: Mouse moved to (797, 443)
Screenshot: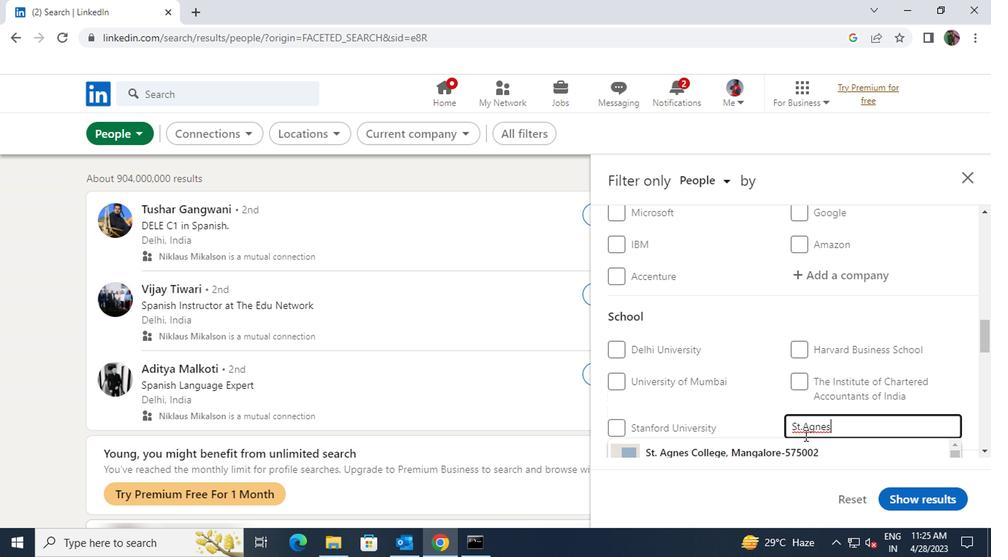 
Action: Mouse pressed left at (797, 443)
Screenshot: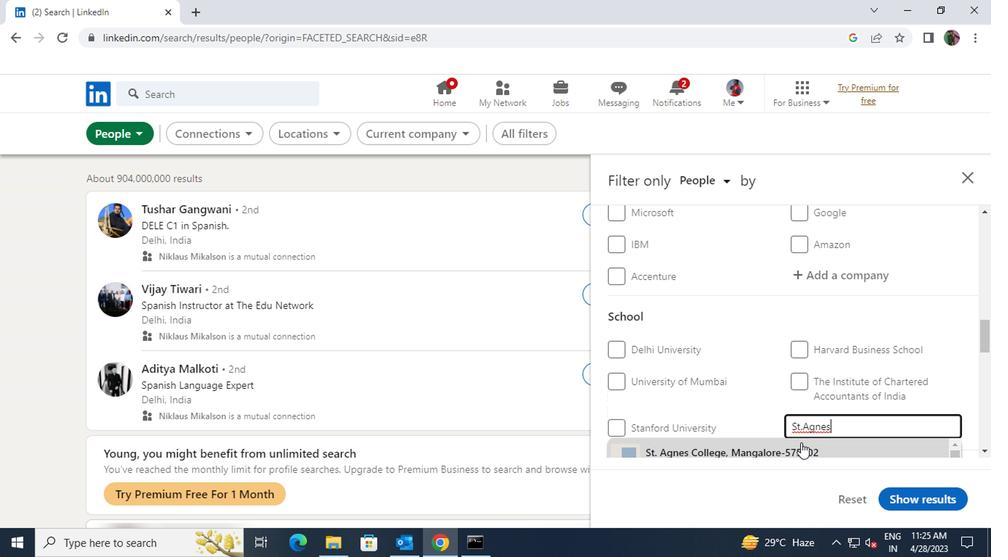 
Action: Mouse moved to (797, 427)
Screenshot: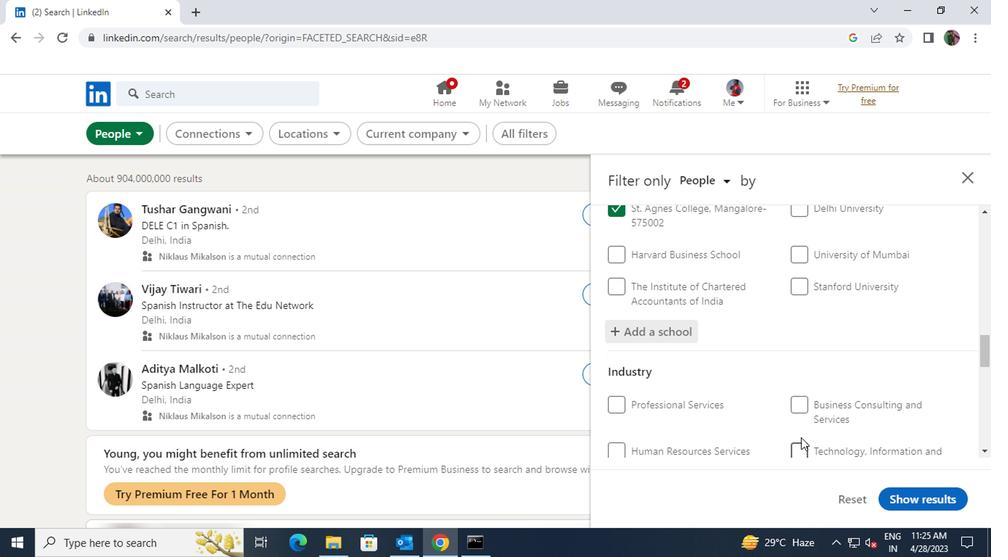
Action: Mouse scrolled (797, 426) with delta (0, 0)
Screenshot: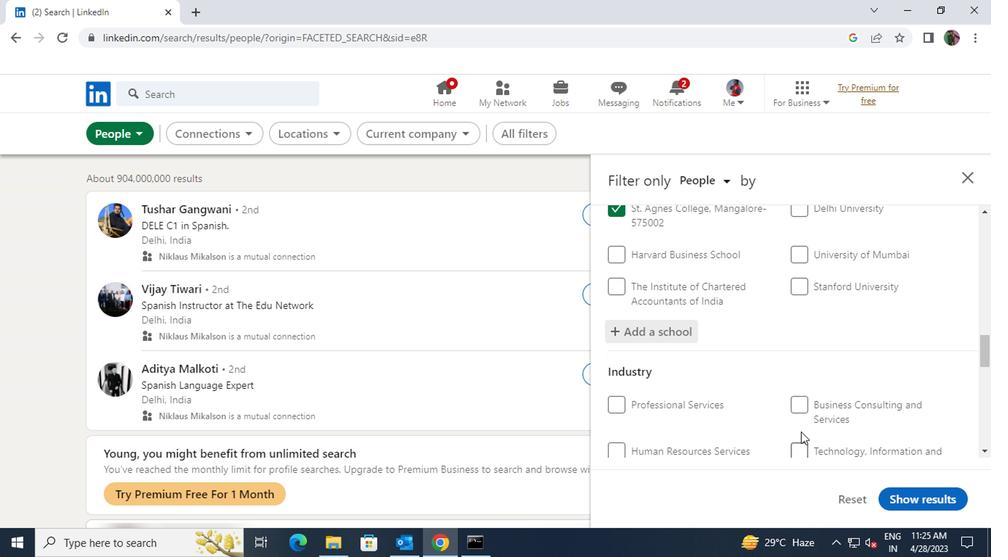 
Action: Mouse scrolled (797, 426) with delta (0, 0)
Screenshot: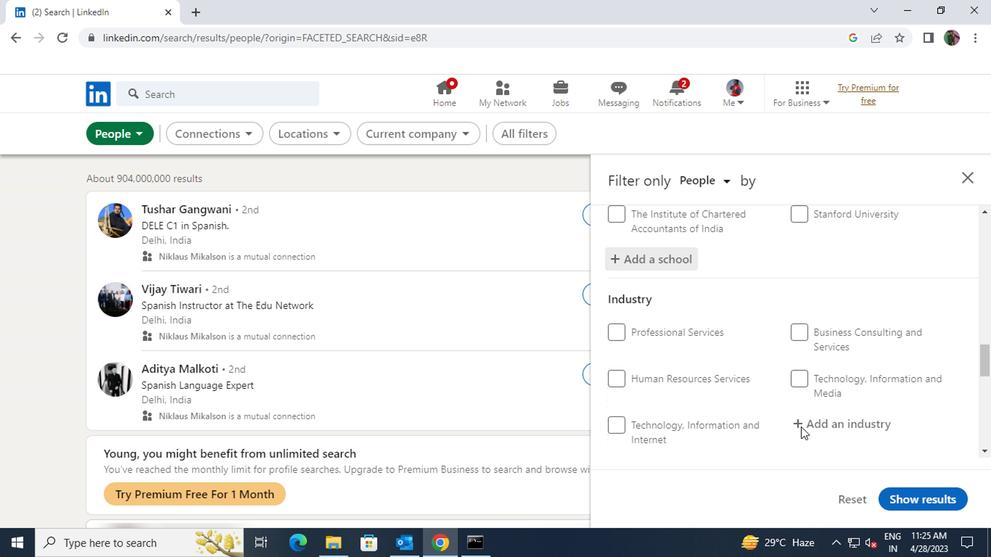 
Action: Mouse moved to (809, 354)
Screenshot: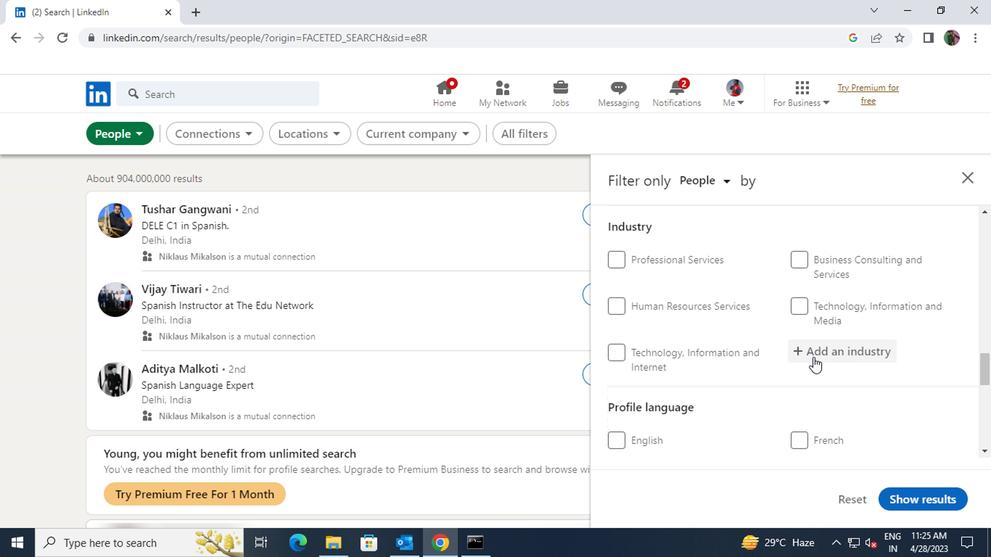 
Action: Mouse pressed left at (809, 354)
Screenshot: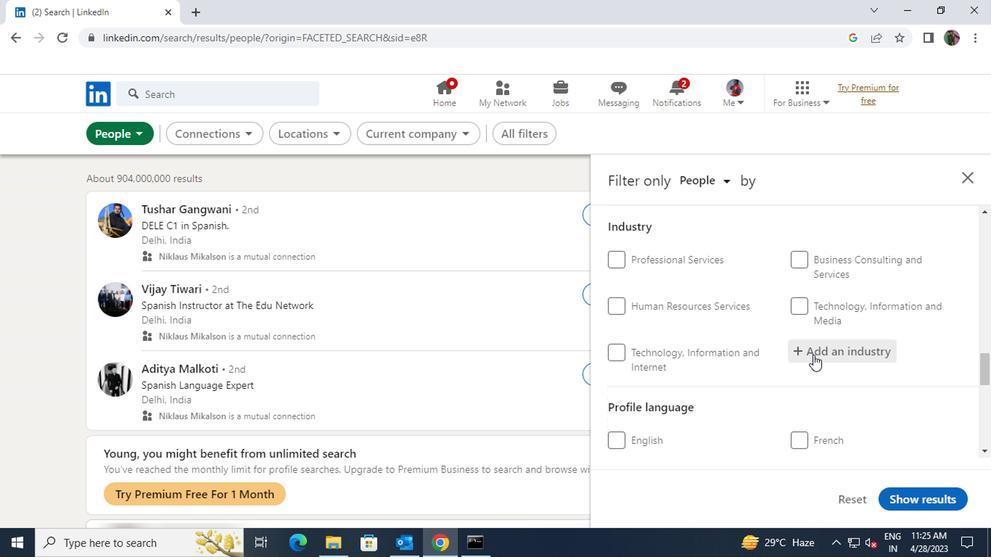 
Action: Key pressed <Key.shift>RETAIL<Key.space>
Screenshot: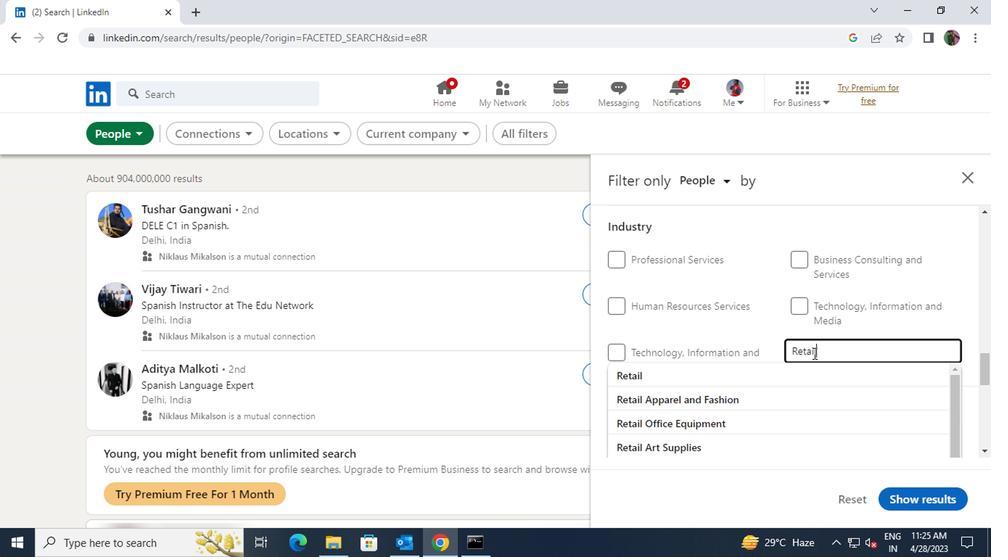 
Action: Mouse moved to (804, 391)
Screenshot: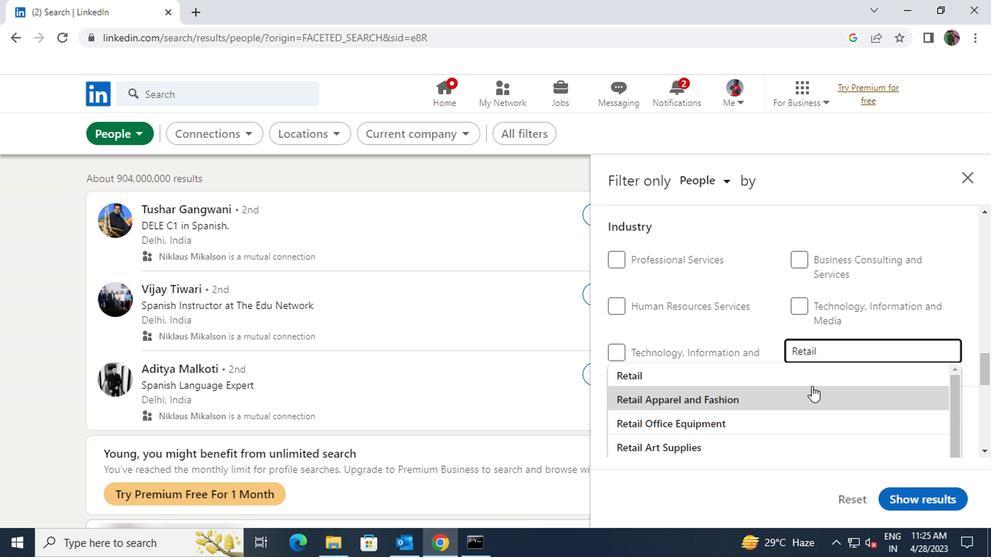 
Action: Mouse pressed left at (804, 391)
Screenshot: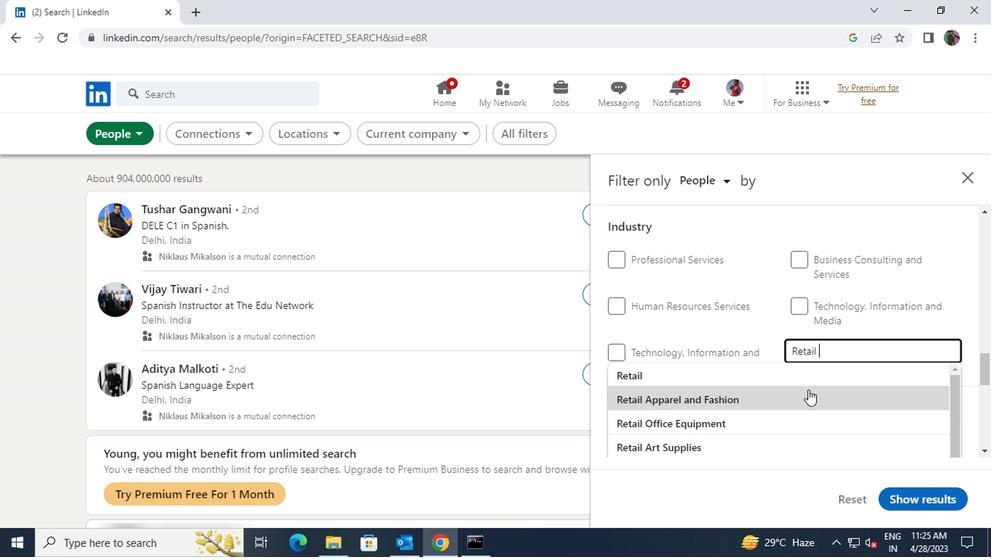 
Action: Mouse scrolled (804, 390) with delta (0, 0)
Screenshot: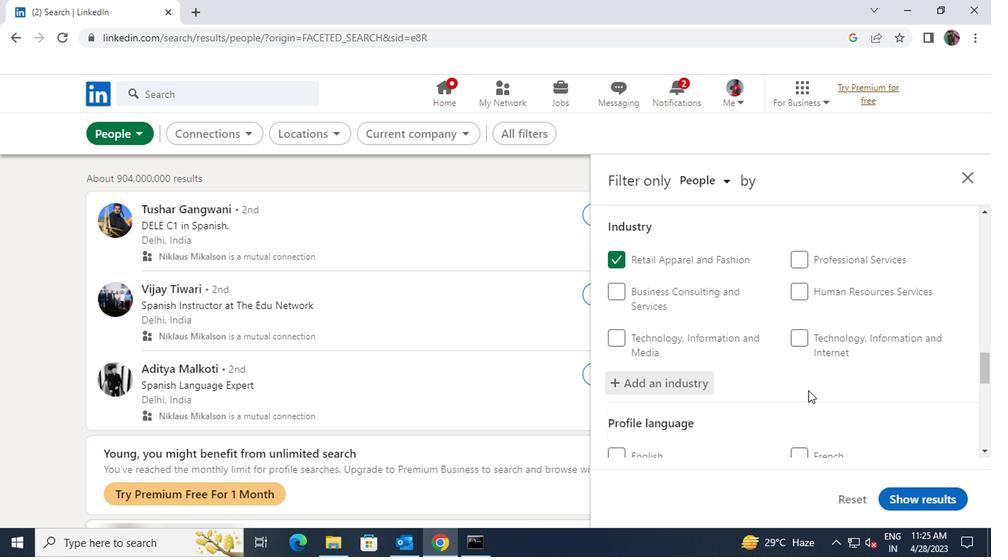
Action: Mouse scrolled (804, 390) with delta (0, 0)
Screenshot: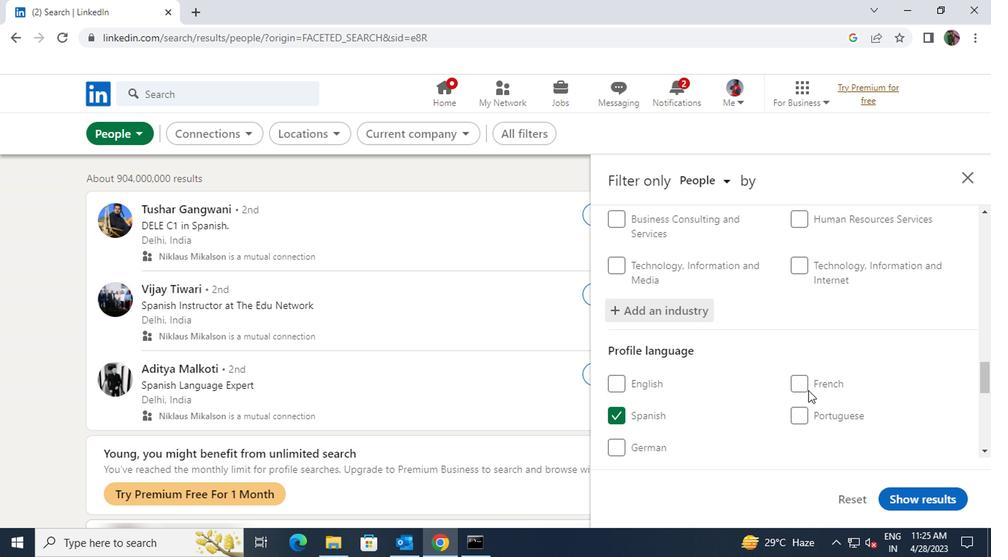 
Action: Mouse scrolled (804, 390) with delta (0, 0)
Screenshot: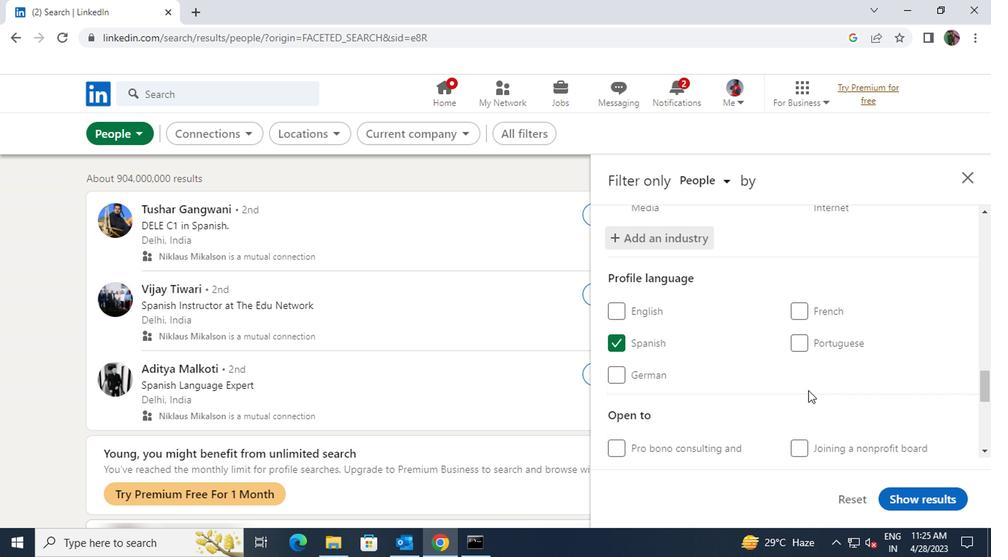 
Action: Mouse scrolled (804, 390) with delta (0, 0)
Screenshot: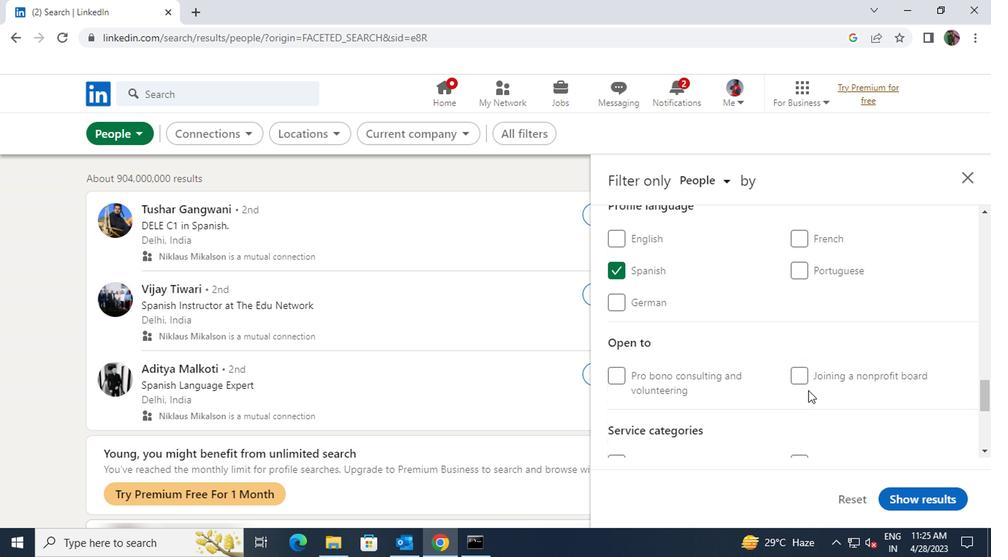 
Action: Mouse scrolled (804, 390) with delta (0, 0)
Screenshot: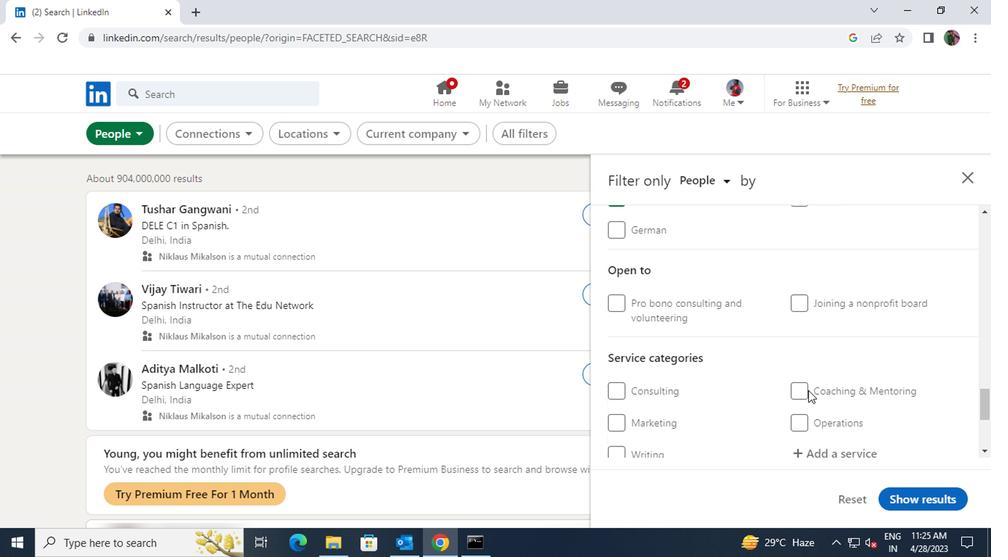 
Action: Mouse moved to (809, 381)
Screenshot: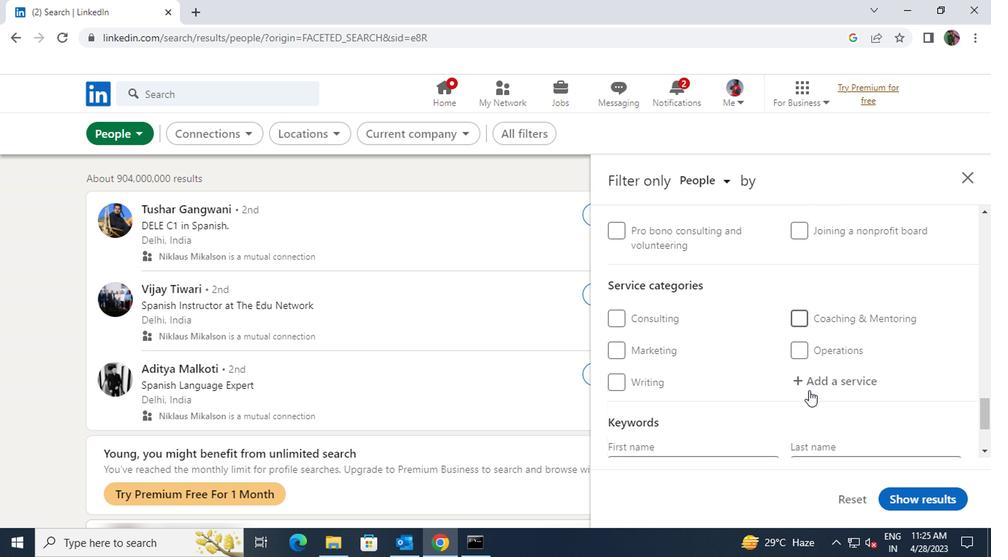 
Action: Mouse pressed left at (809, 381)
Screenshot: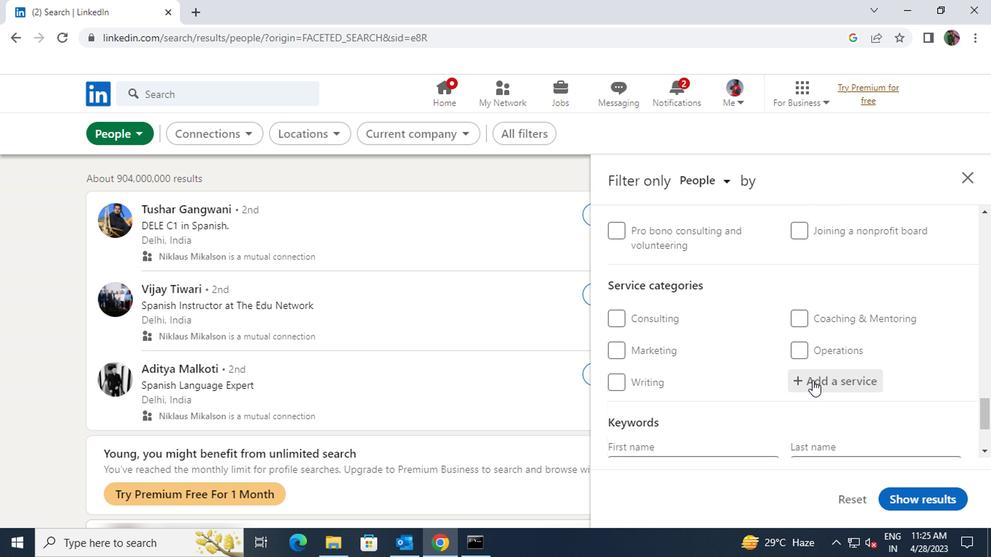 
Action: Key pressed <Key.shift><Key.shift><Key.shift>MANAGEMENT<Key.space>CON
Screenshot: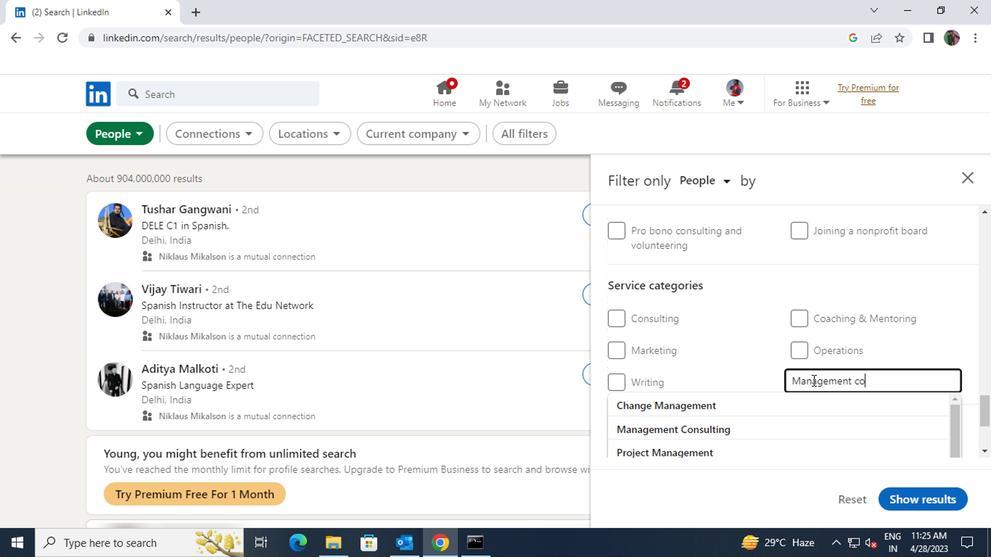 
Action: Mouse moved to (799, 397)
Screenshot: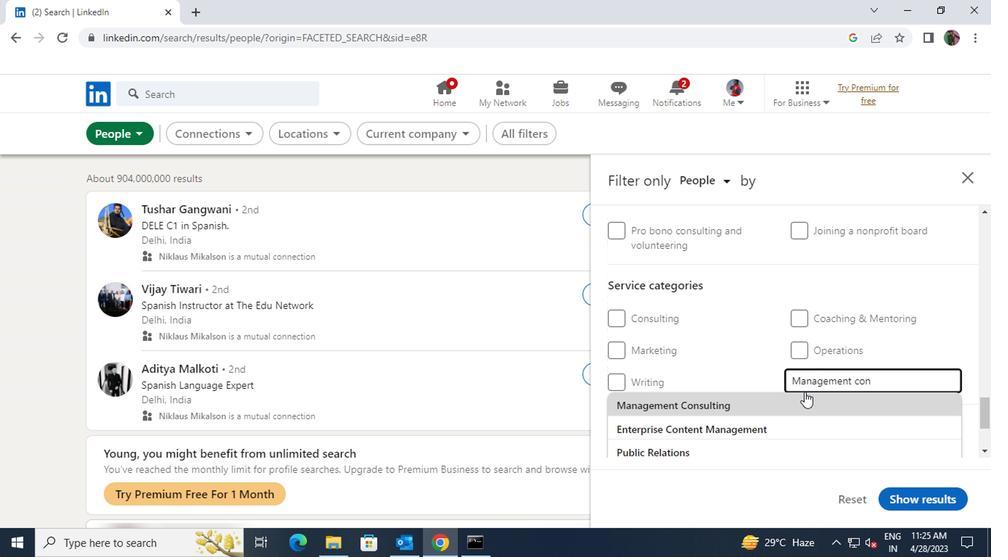 
Action: Mouse pressed left at (799, 397)
Screenshot: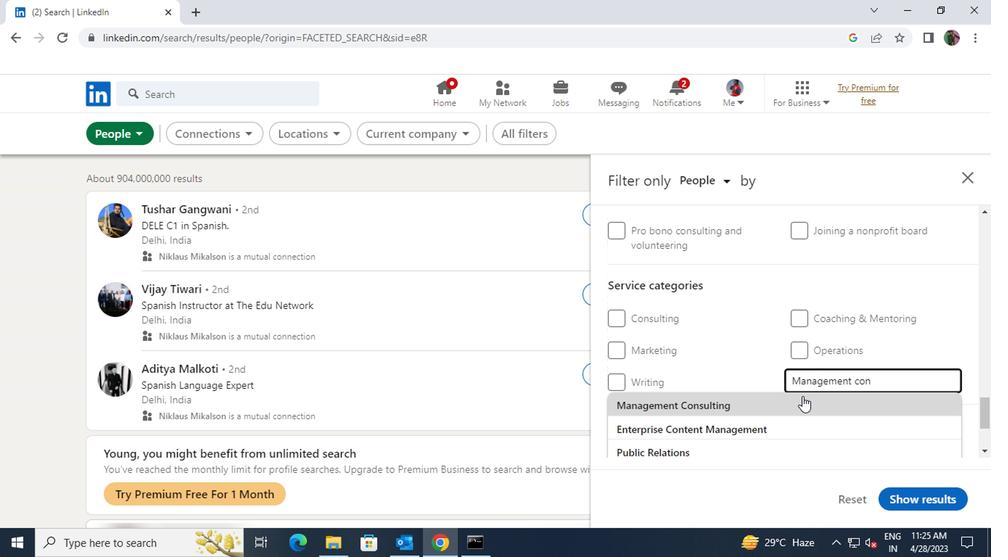 
Action: Mouse scrolled (799, 396) with delta (0, -1)
Screenshot: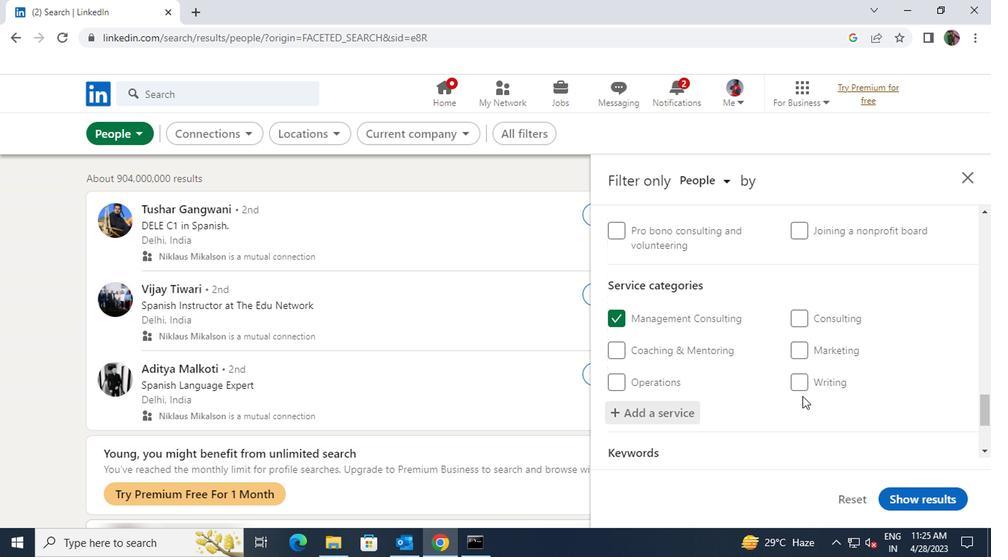 
Action: Mouse moved to (798, 398)
Screenshot: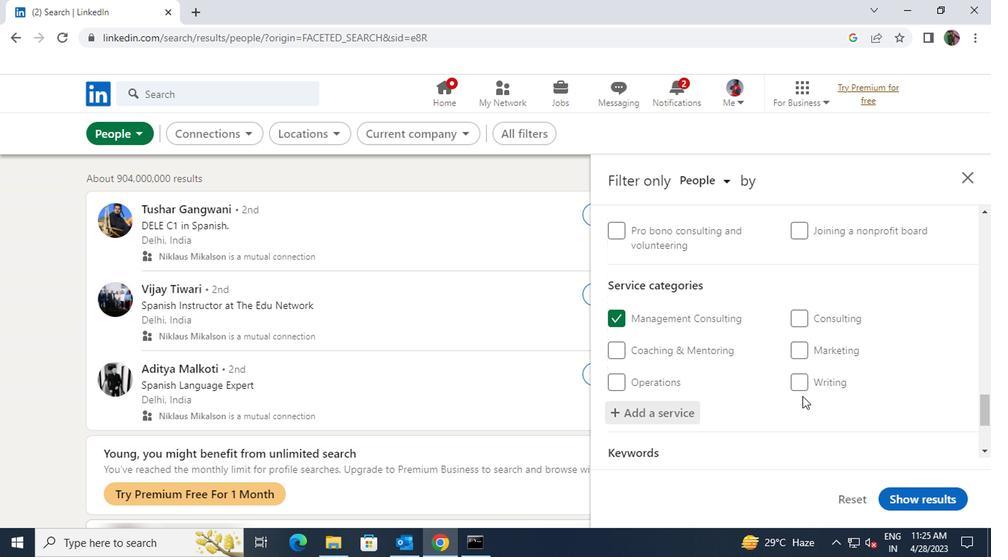 
Action: Mouse scrolled (798, 397) with delta (0, 0)
Screenshot: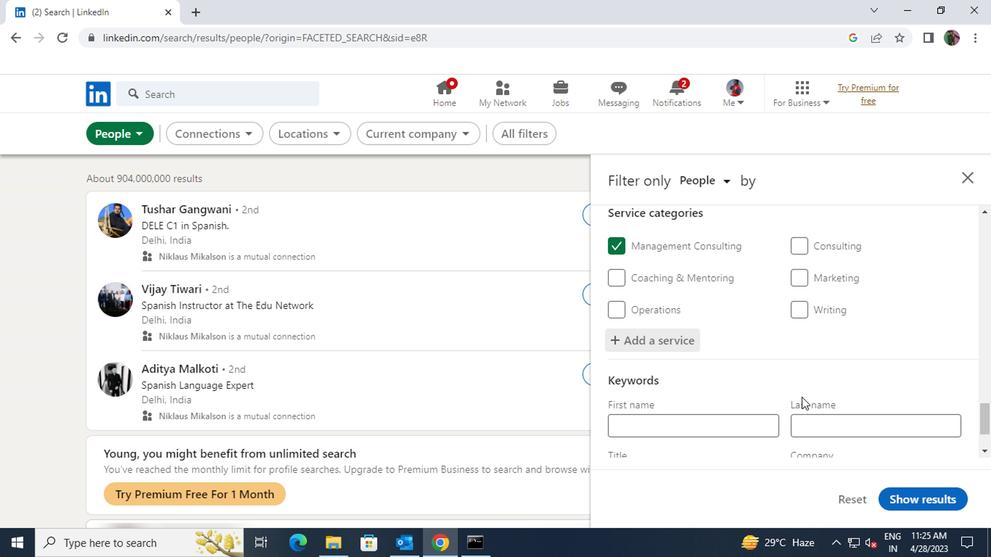 
Action: Mouse moved to (749, 410)
Screenshot: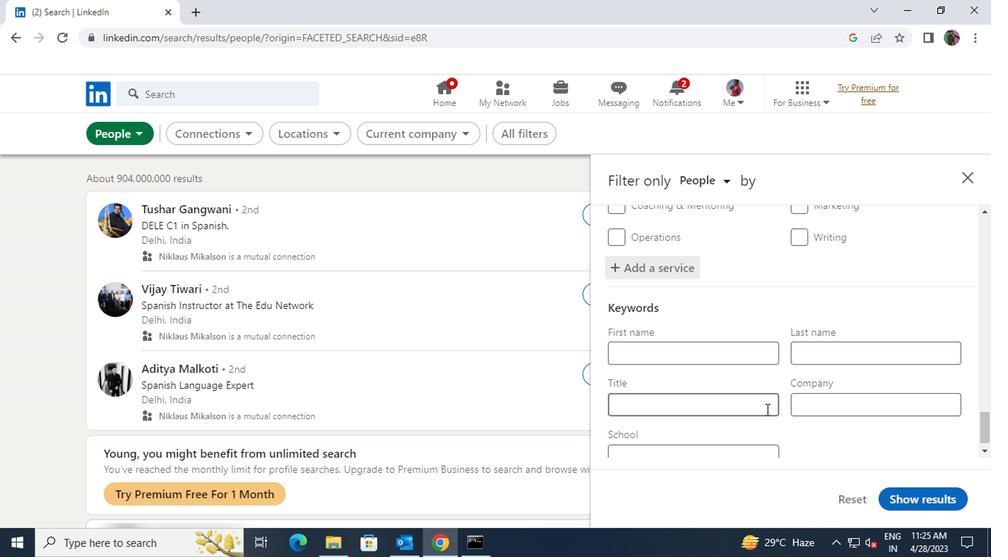 
Action: Mouse pressed left at (749, 410)
Screenshot: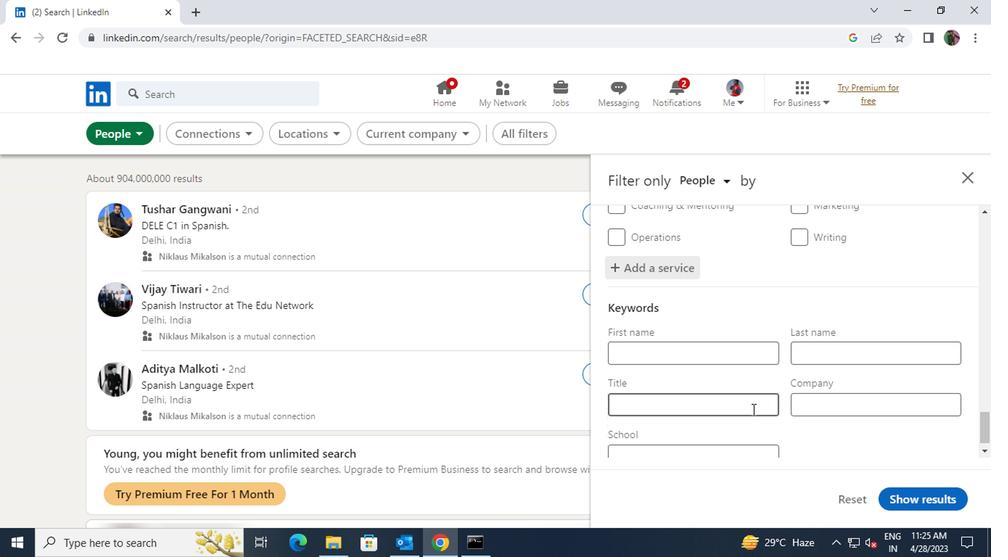 
Action: Key pressed <Key.shift>VP<Key.space>OF<Key.space><Key.shift>MISCELLANEUS<Key.space><Key.shift>STUFF
Screenshot: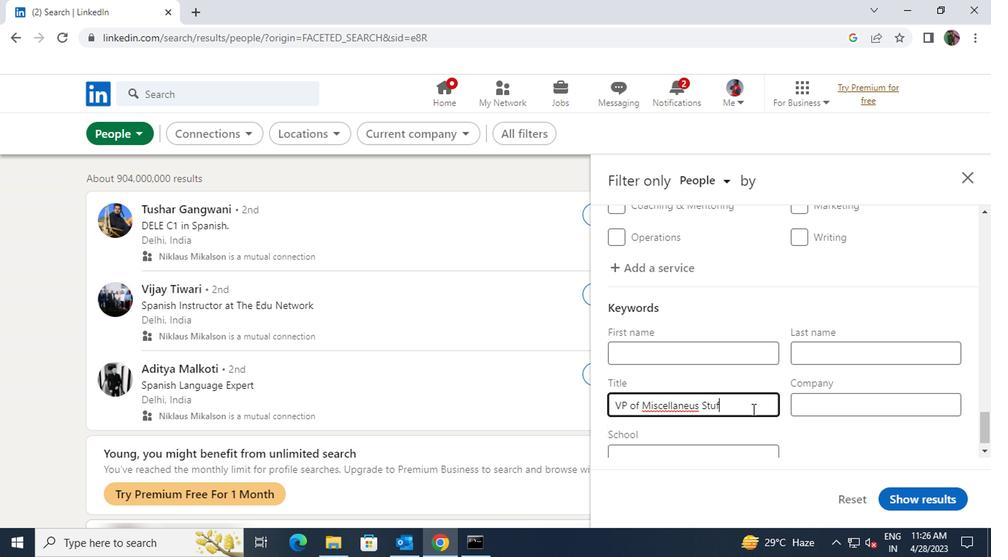 
Action: Mouse moved to (907, 504)
Screenshot: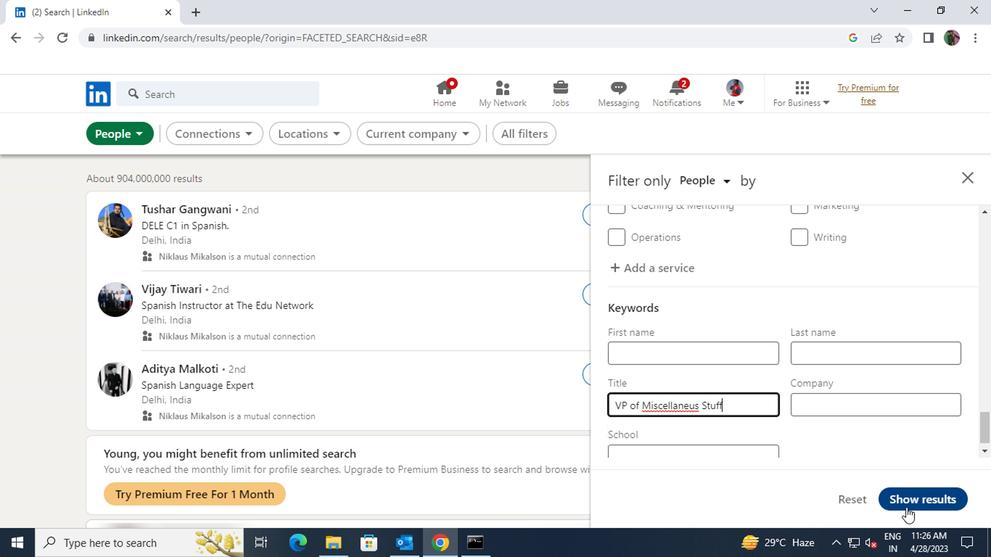 
Action: Mouse pressed left at (907, 504)
Screenshot: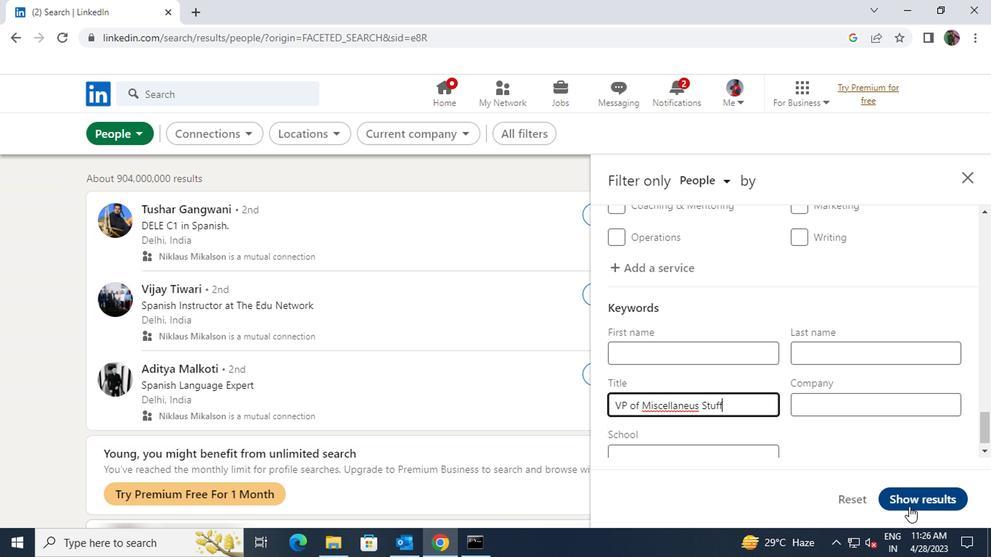 
Action: Mouse moved to (905, 502)
Screenshot: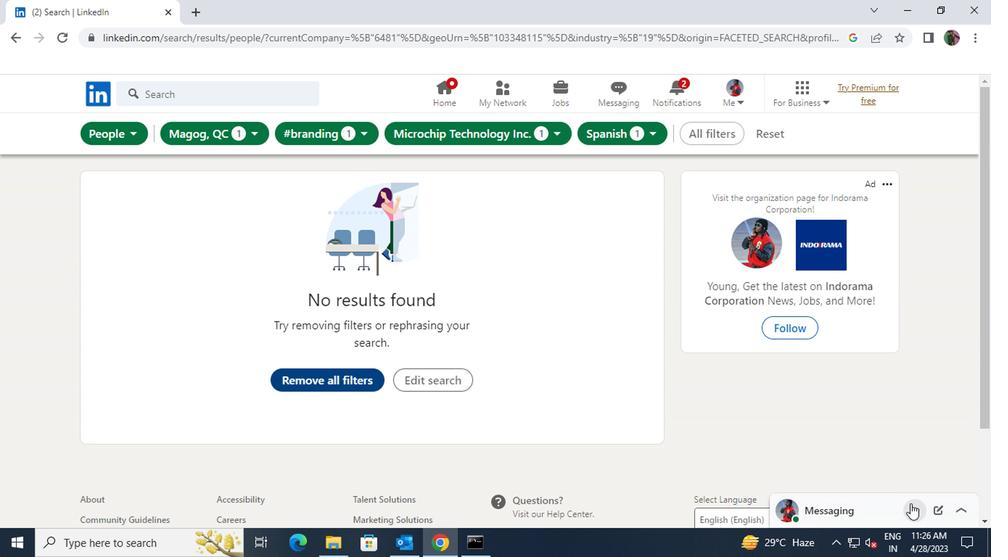 
